 Task: Find connections with filter location Mendes with filter topic #Bestadvicewith filter profile language German with filter current company JSA with filter school RAMNIRANJAN JHUNJHUNWALA COLLEGE with filter industry E-Learning Providers with filter service category Growth Marketing with filter keywords title Architect
Action: Mouse moved to (511, 100)
Screenshot: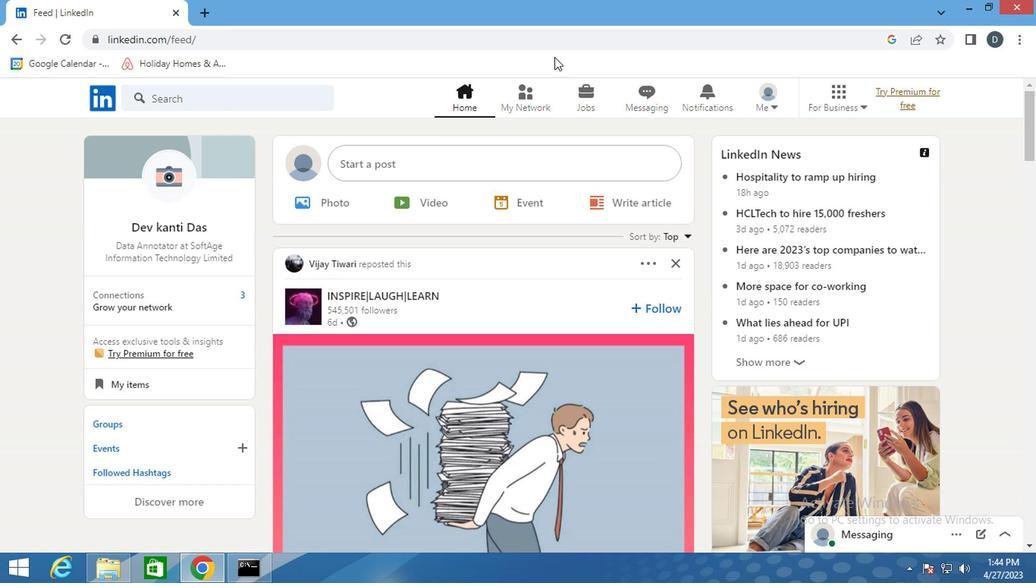 
Action: Mouse pressed left at (511, 100)
Screenshot: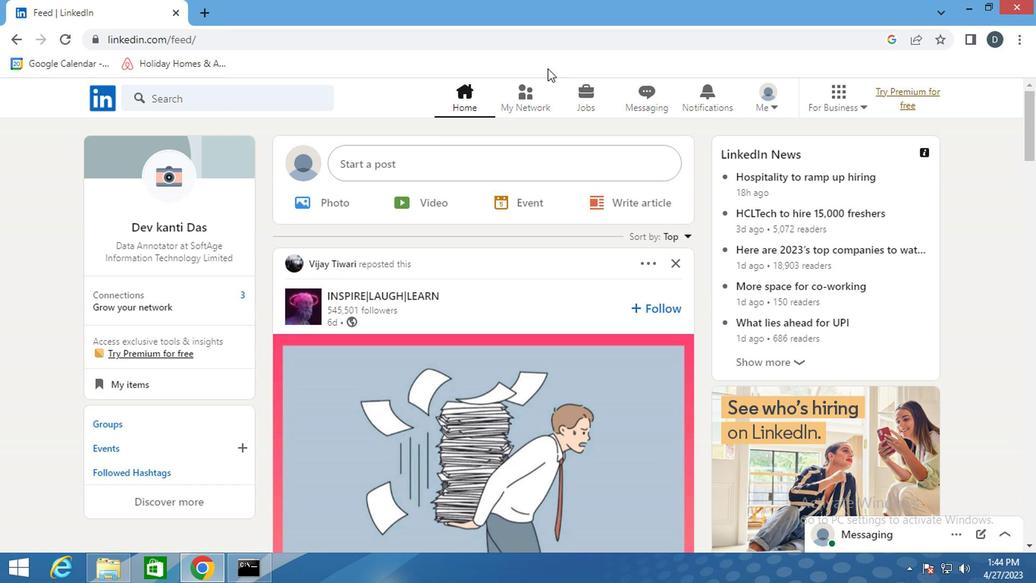 
Action: Mouse moved to (226, 179)
Screenshot: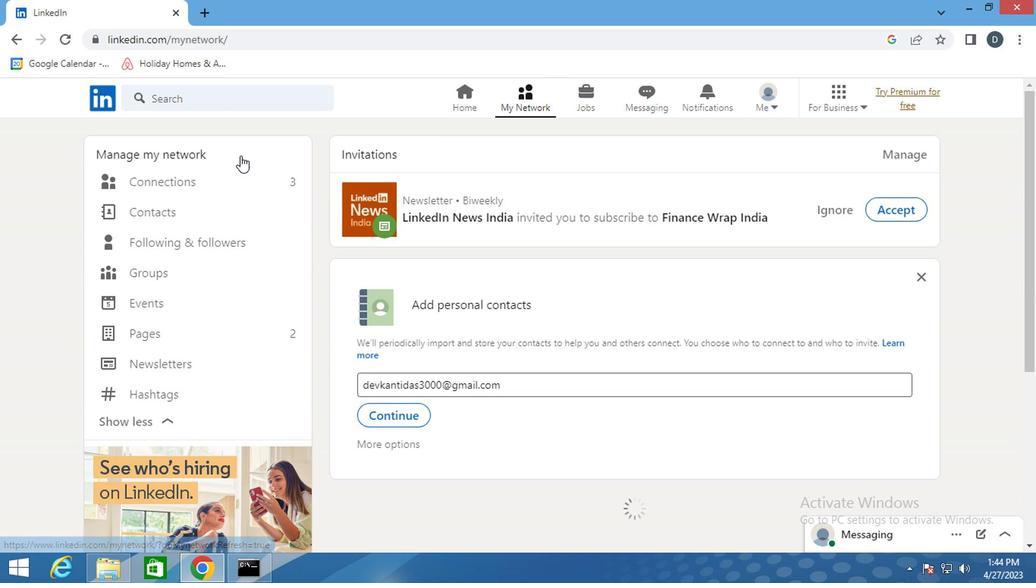 
Action: Mouse pressed left at (226, 179)
Screenshot: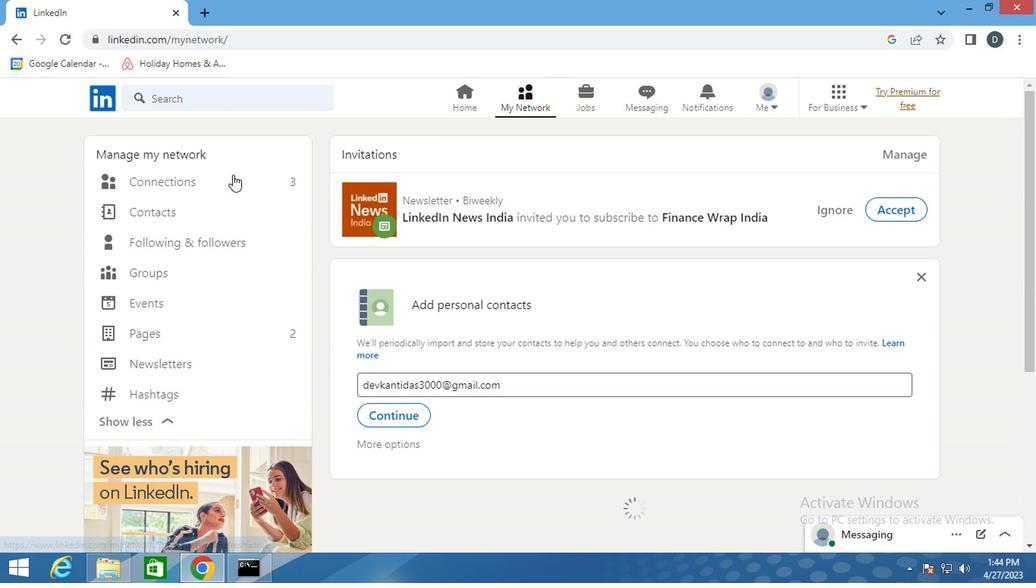 
Action: Mouse pressed left at (226, 179)
Screenshot: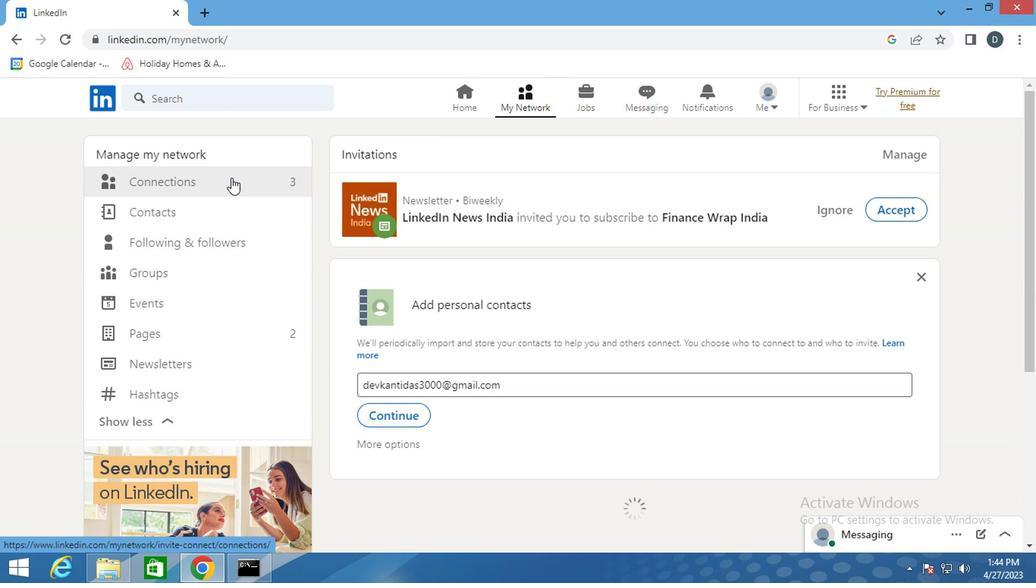 
Action: Mouse moved to (606, 188)
Screenshot: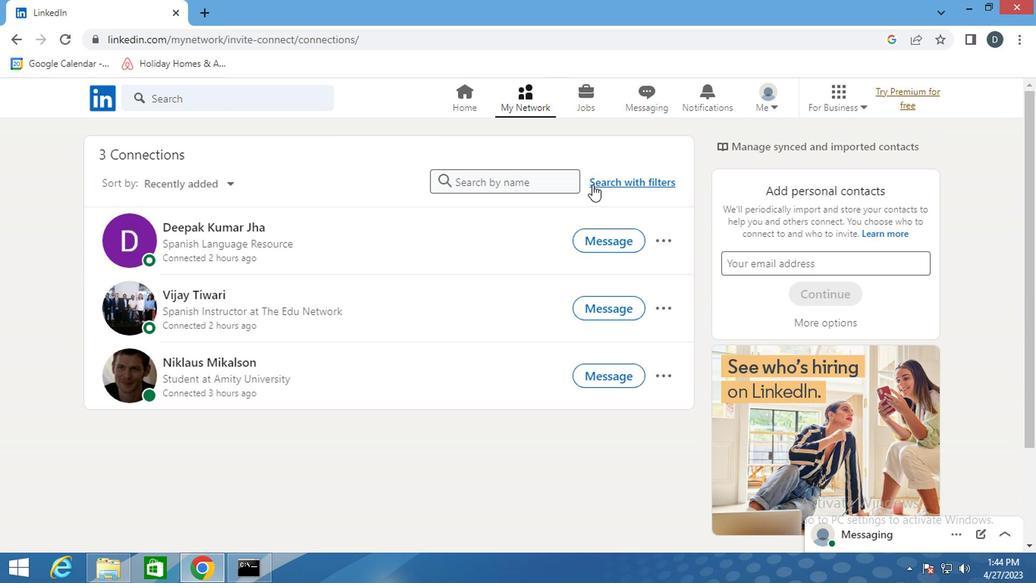 
Action: Mouse pressed left at (606, 188)
Screenshot: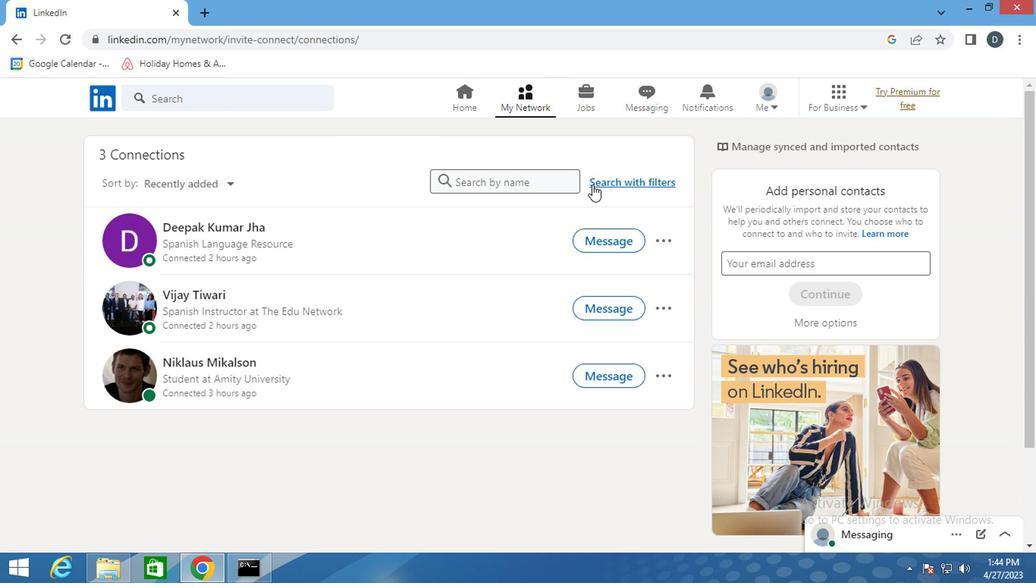 
Action: Mouse moved to (568, 140)
Screenshot: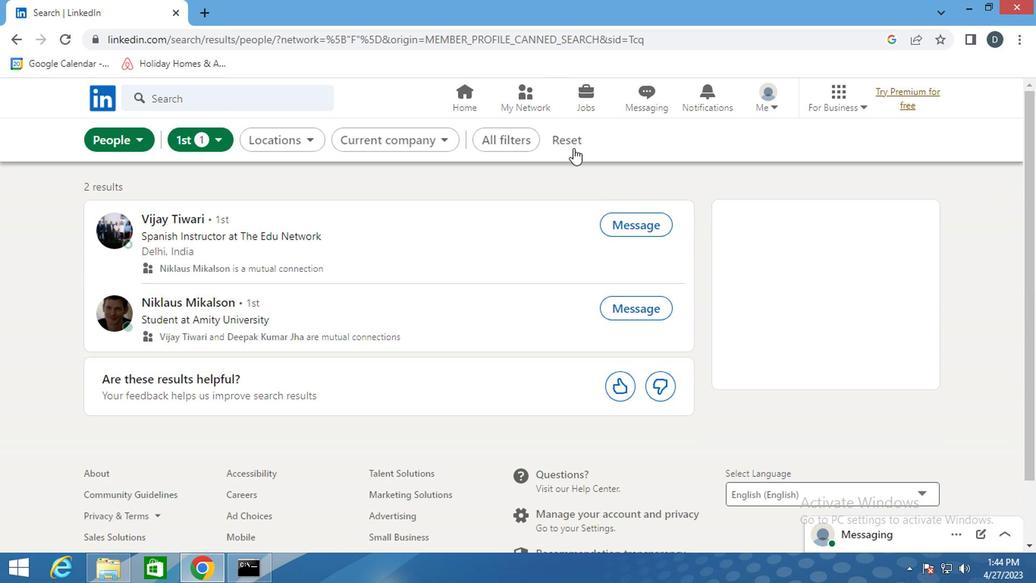
Action: Mouse pressed left at (568, 140)
Screenshot: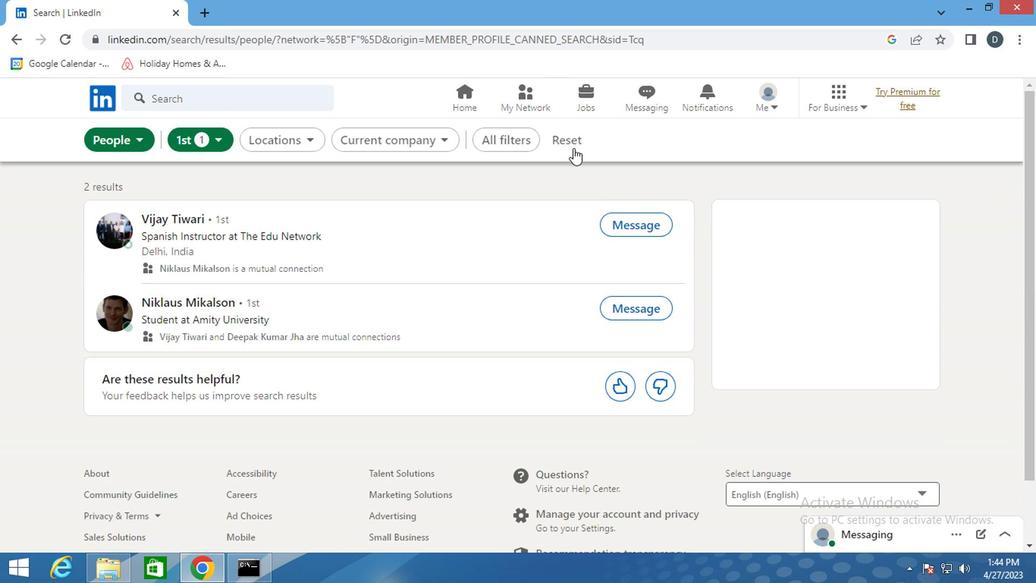 
Action: Mouse moved to (536, 139)
Screenshot: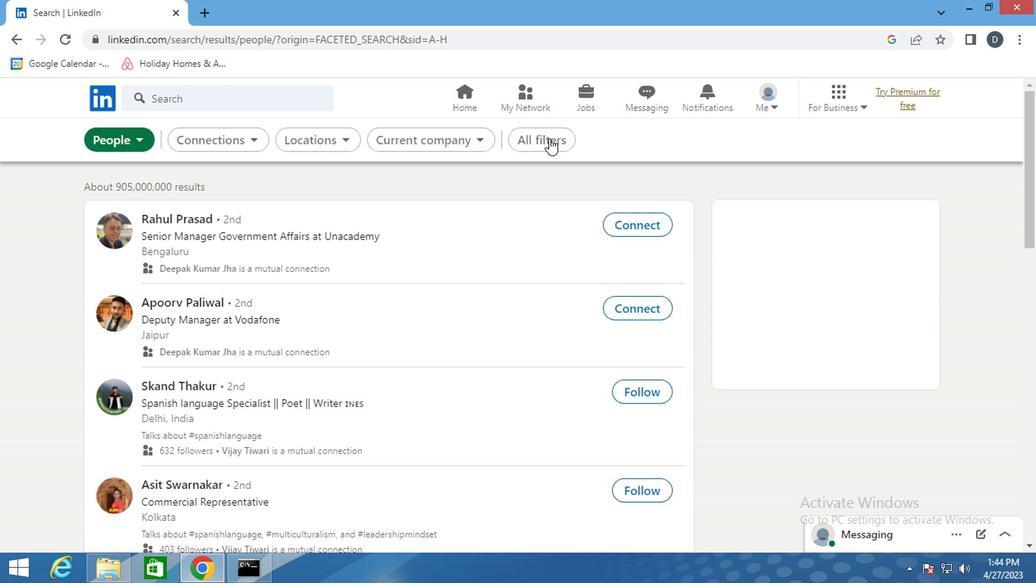
Action: Mouse pressed left at (536, 139)
Screenshot: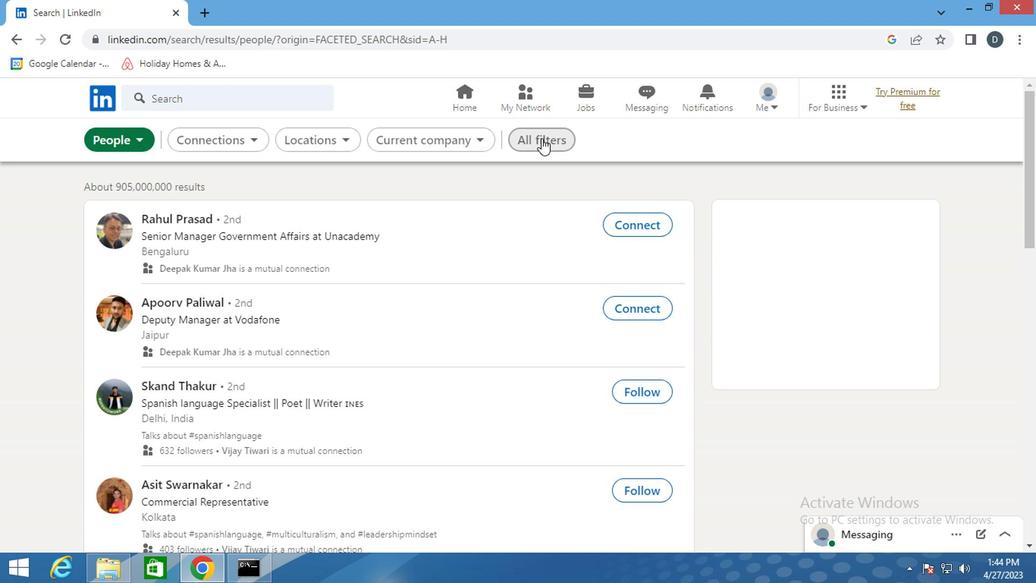 
Action: Mouse moved to (726, 329)
Screenshot: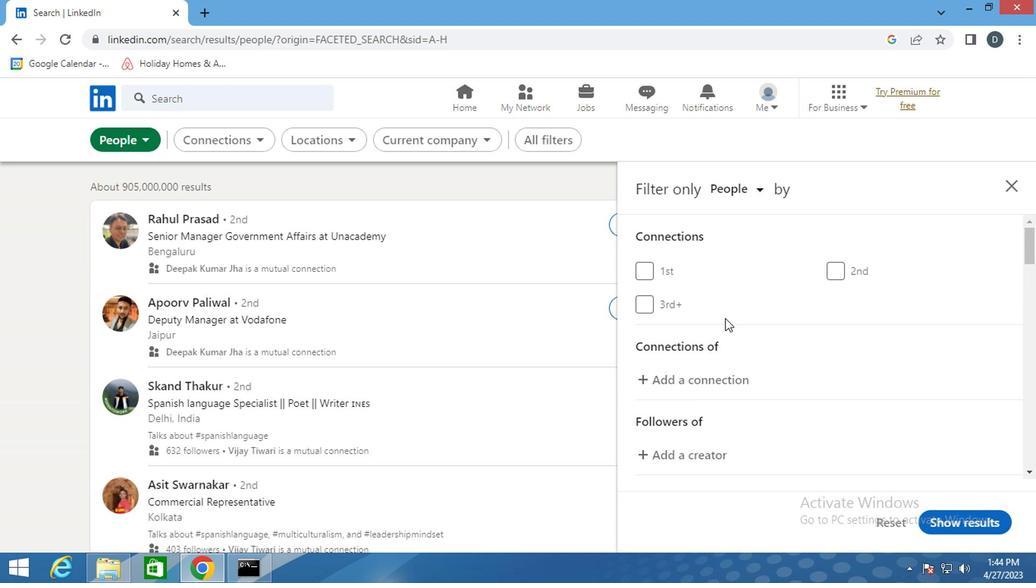 
Action: Mouse scrolled (726, 328) with delta (0, -1)
Screenshot: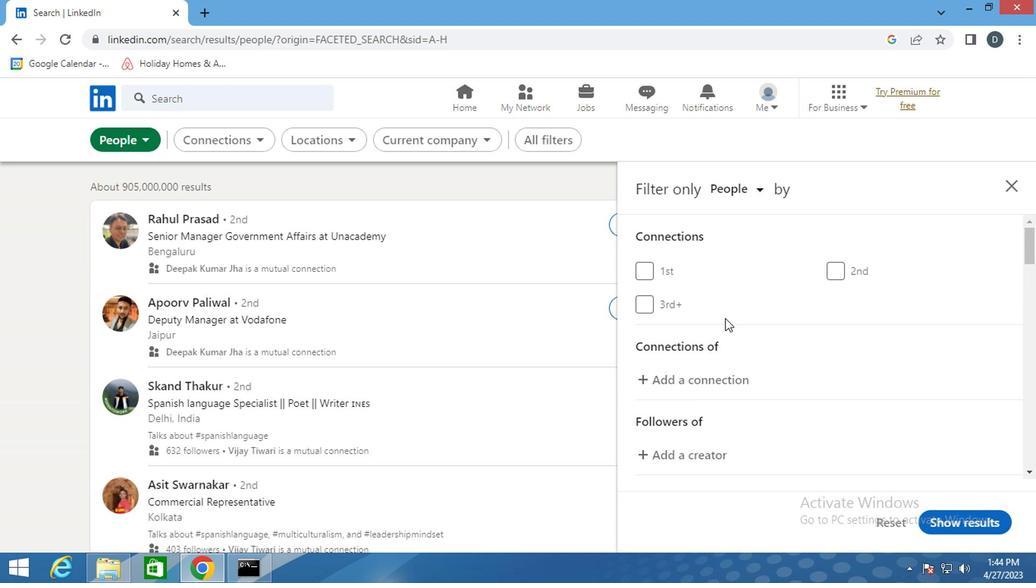 
Action: Mouse scrolled (726, 328) with delta (0, -1)
Screenshot: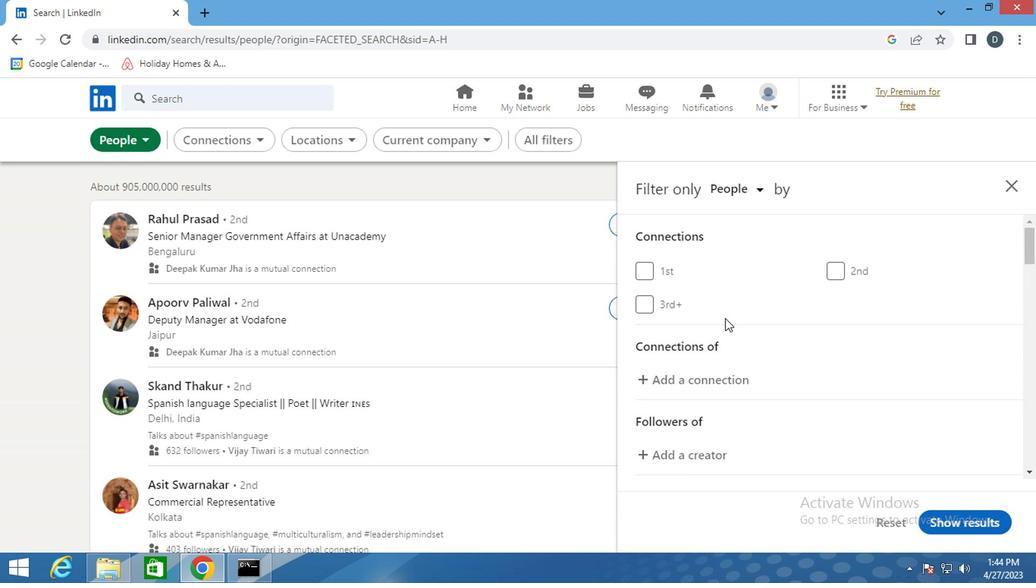 
Action: Mouse moved to (727, 329)
Screenshot: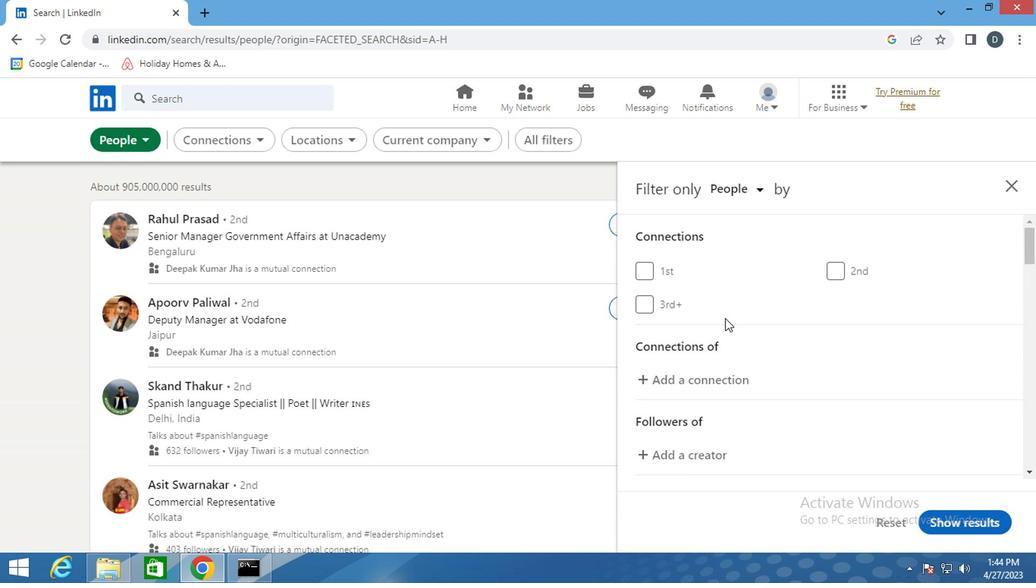 
Action: Mouse scrolled (727, 329) with delta (0, 0)
Screenshot: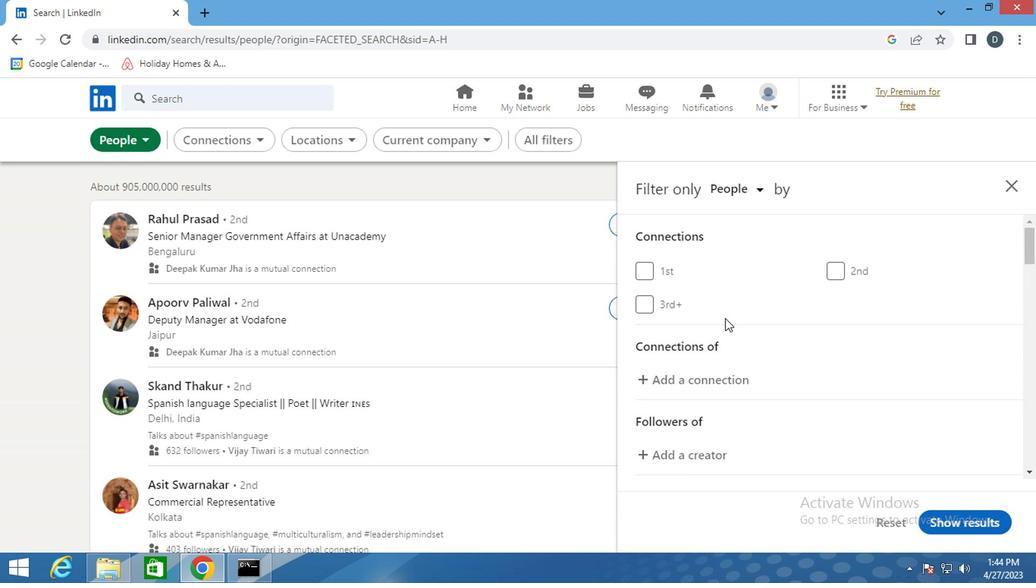
Action: Mouse moved to (861, 370)
Screenshot: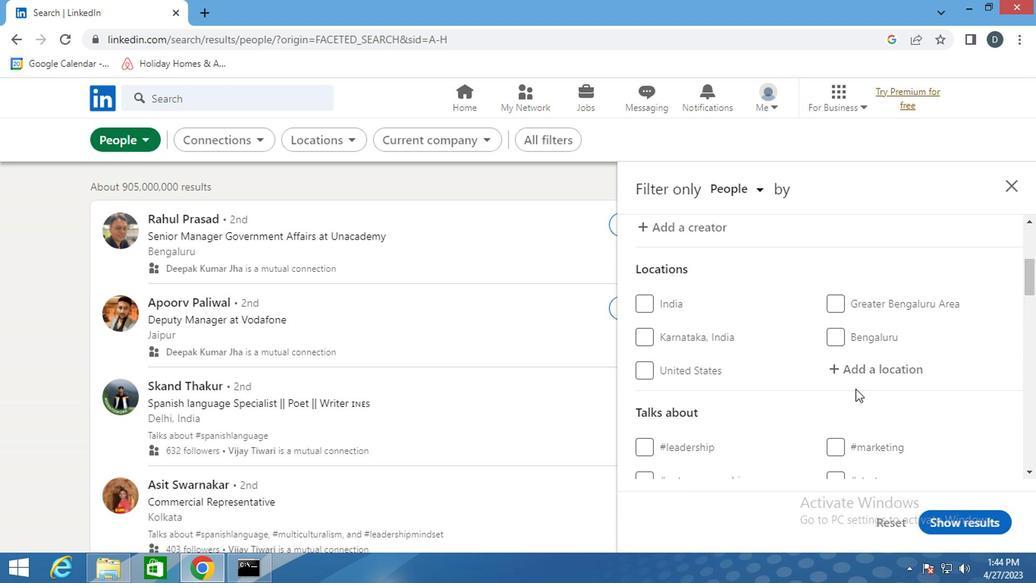 
Action: Mouse pressed left at (861, 370)
Screenshot: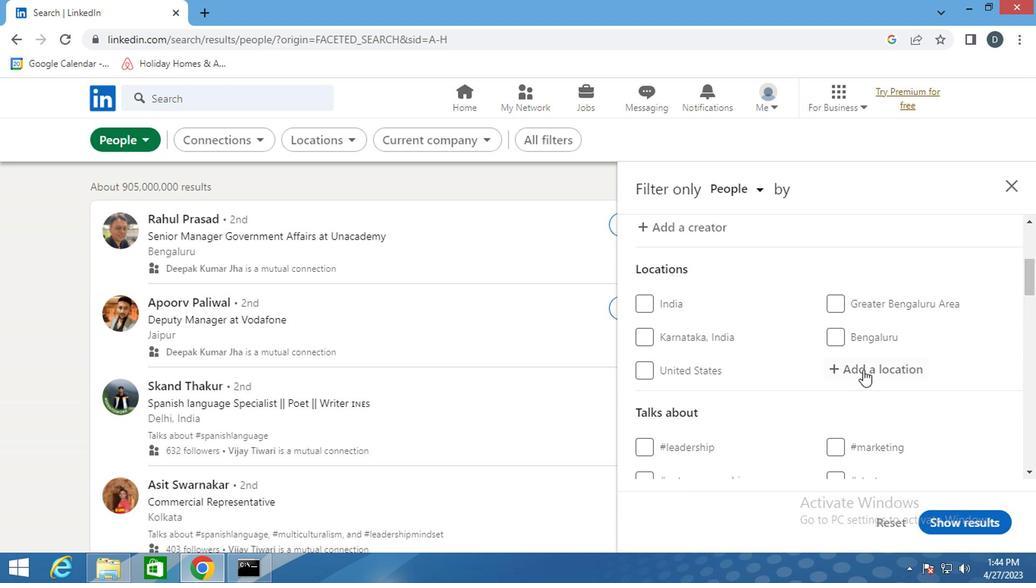 
Action: Mouse moved to (834, 376)
Screenshot: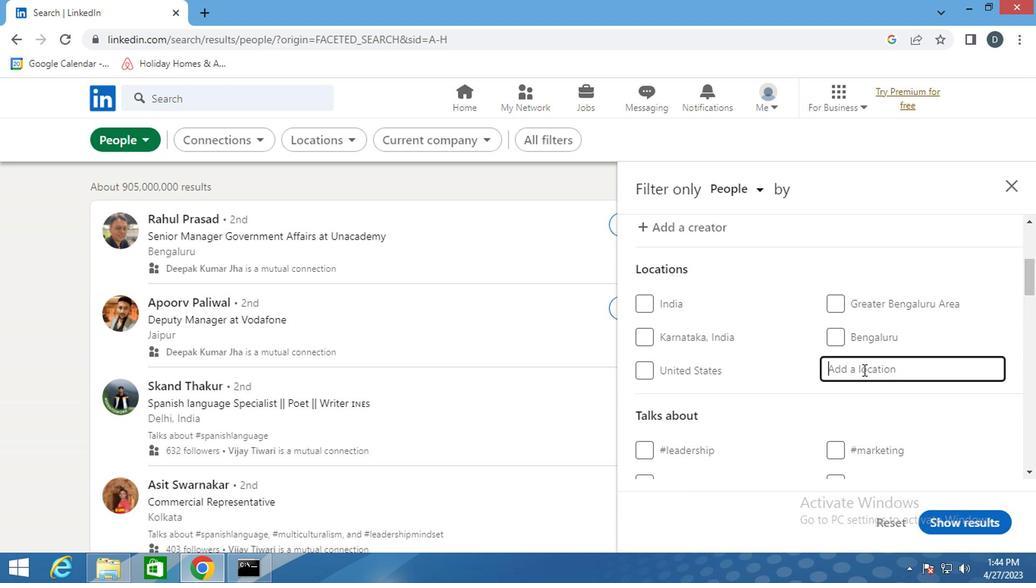 
Action: Key pressed <Key.shift_r>Mendes<Key.enter>
Screenshot: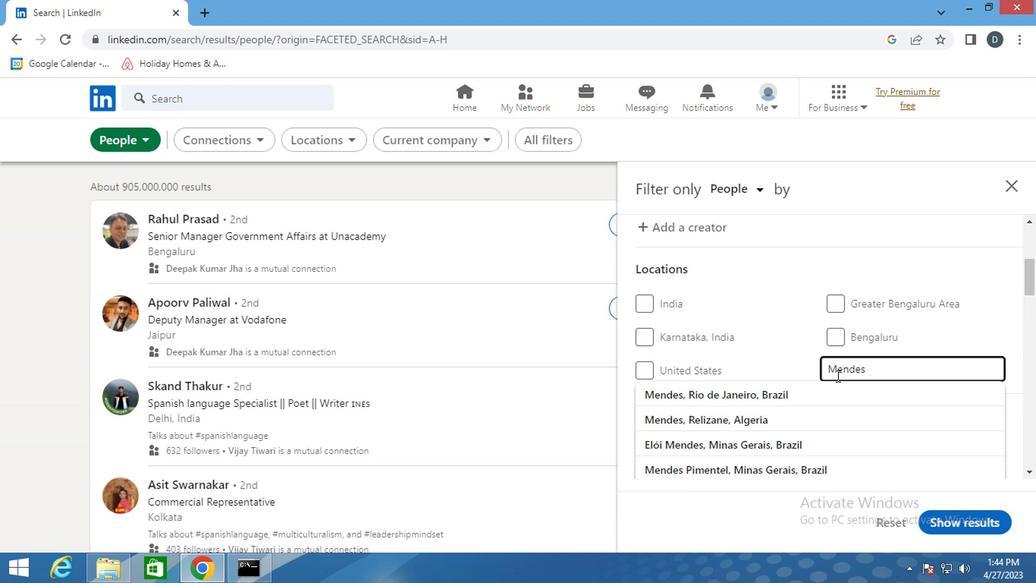 
Action: Mouse moved to (803, 384)
Screenshot: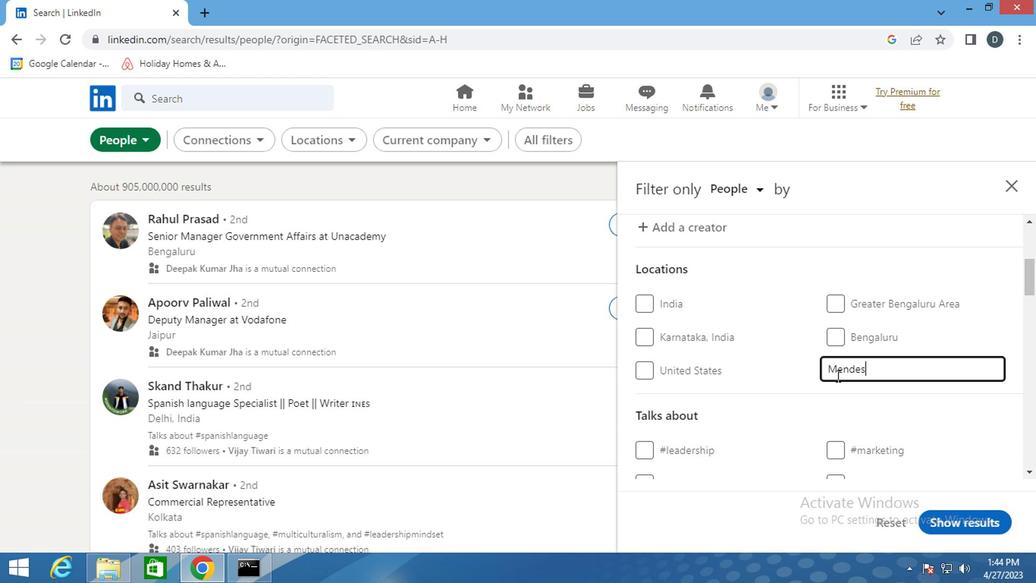 
Action: Mouse scrolled (803, 384) with delta (0, 0)
Screenshot: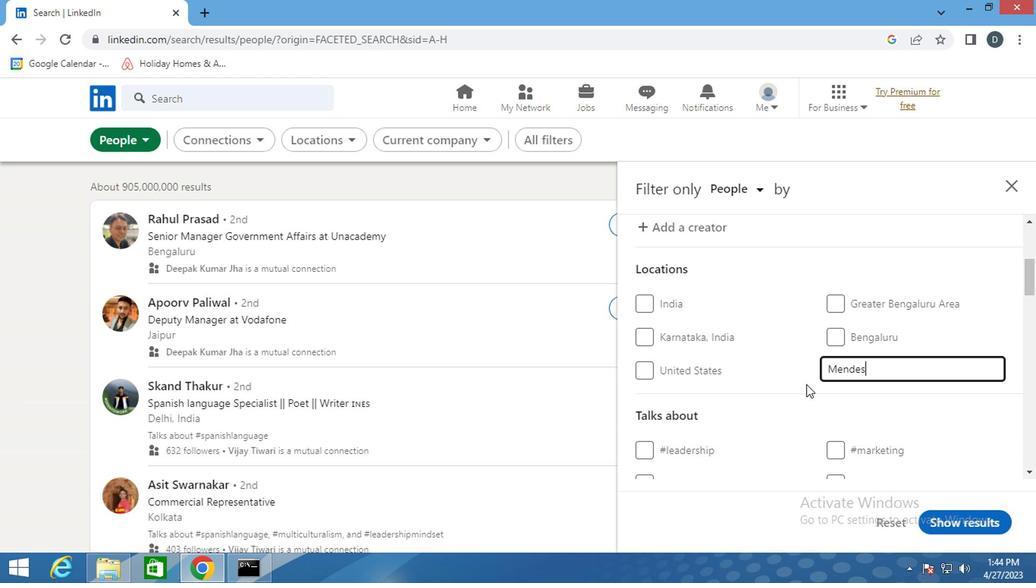 
Action: Mouse scrolled (803, 384) with delta (0, 0)
Screenshot: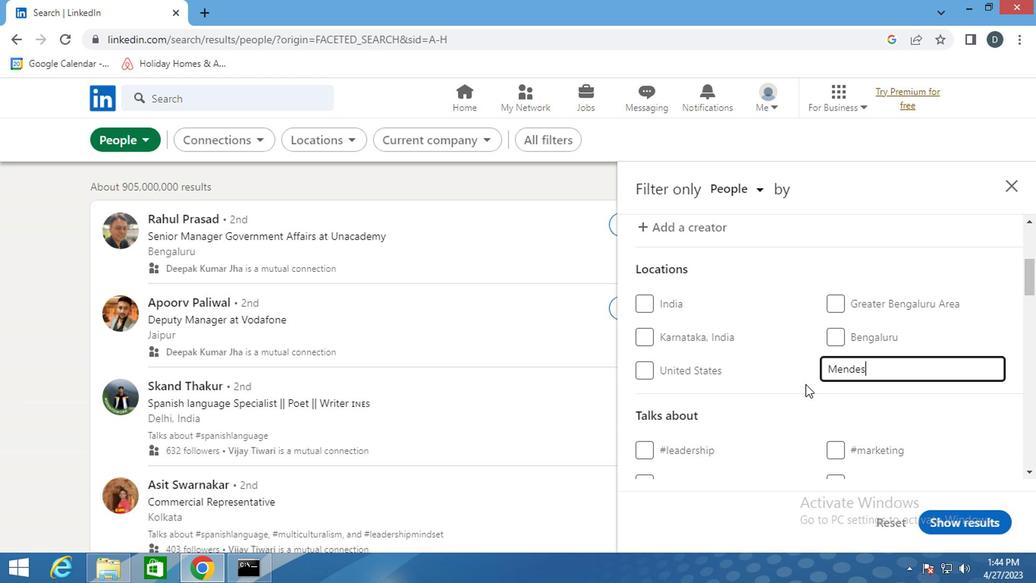 
Action: Mouse moved to (863, 364)
Screenshot: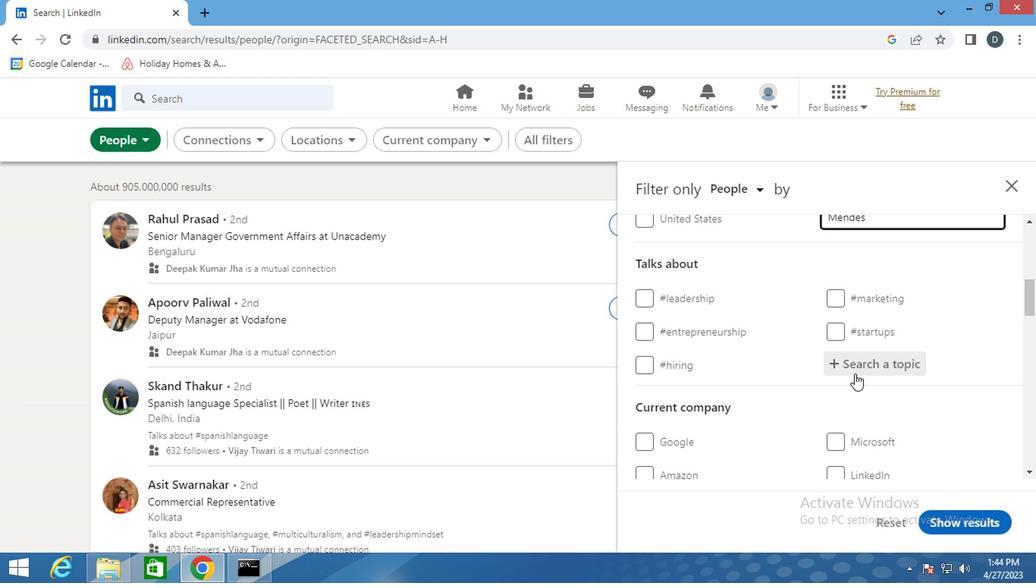 
Action: Mouse pressed left at (863, 364)
Screenshot: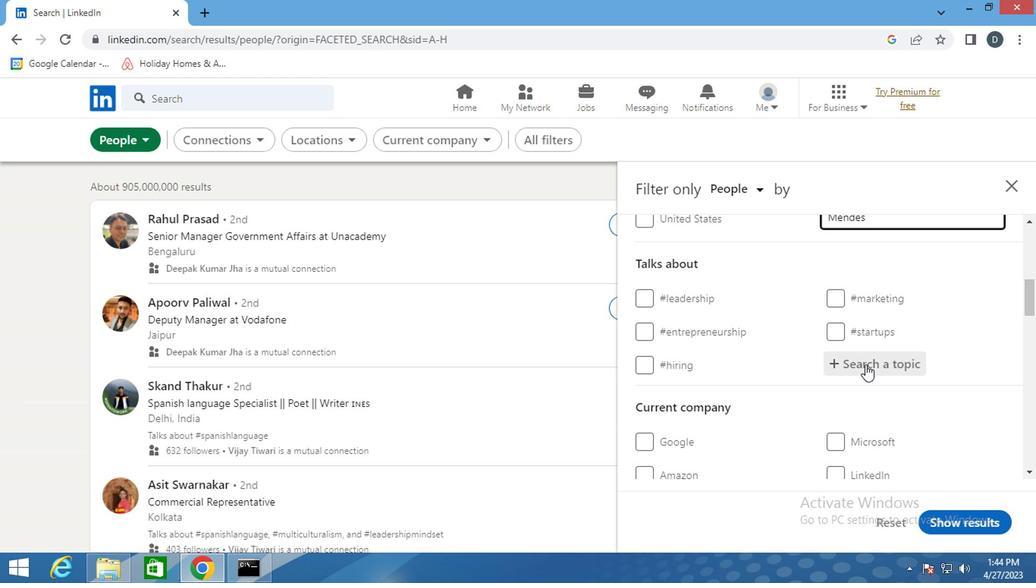 
Action: Mouse moved to (835, 370)
Screenshot: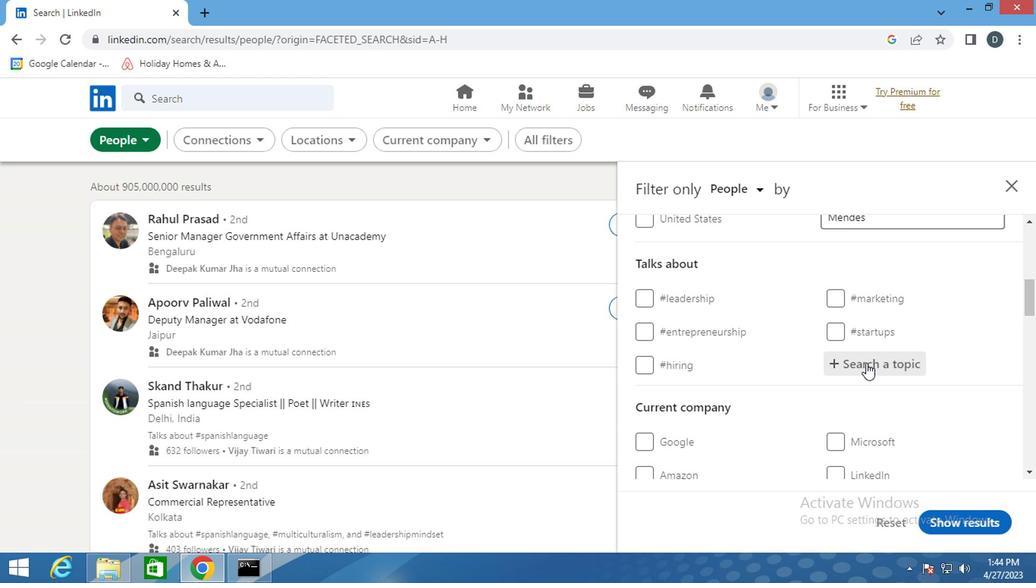 
Action: Key pressed <Key.shift>#<Key.shift>BESTADVICE
Screenshot: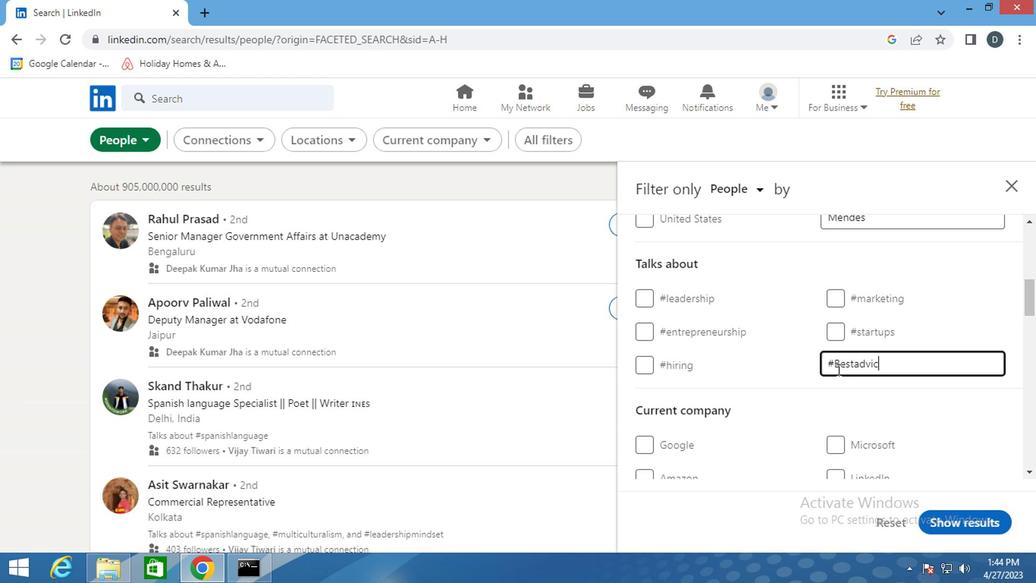 
Action: Mouse moved to (835, 370)
Screenshot: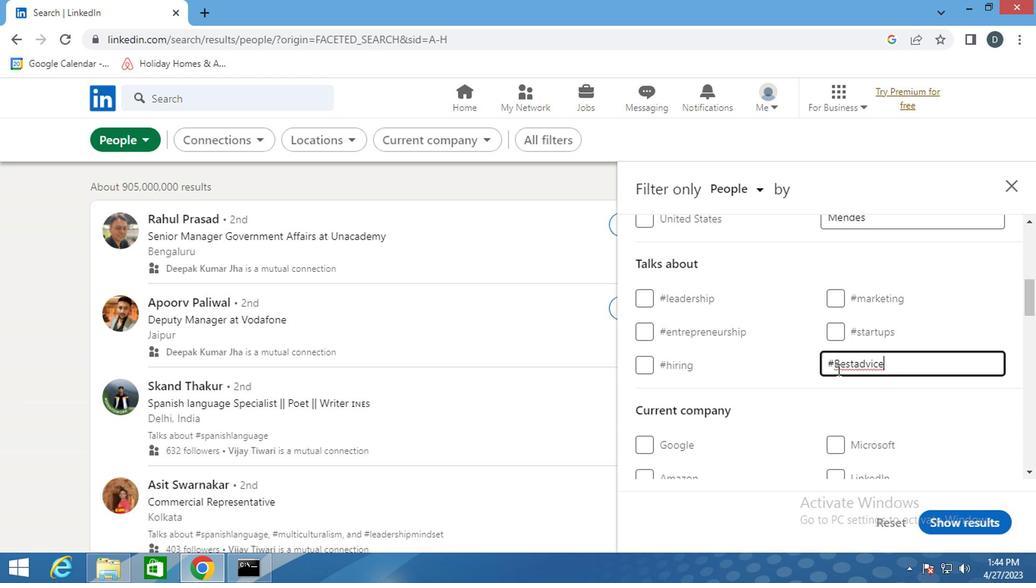 
Action: Mouse scrolled (835, 369) with delta (0, -1)
Screenshot: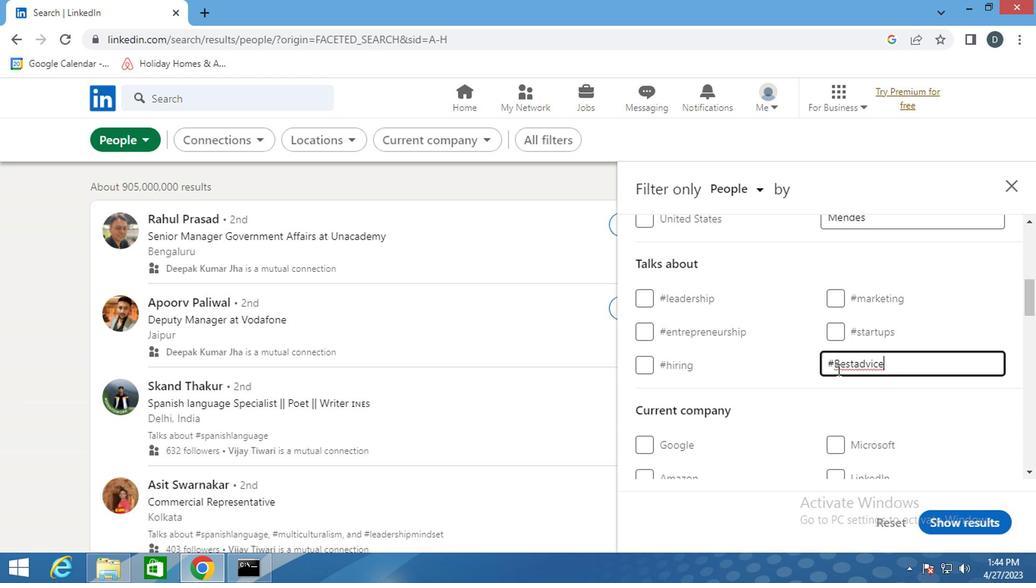 
Action: Mouse scrolled (835, 369) with delta (0, -1)
Screenshot: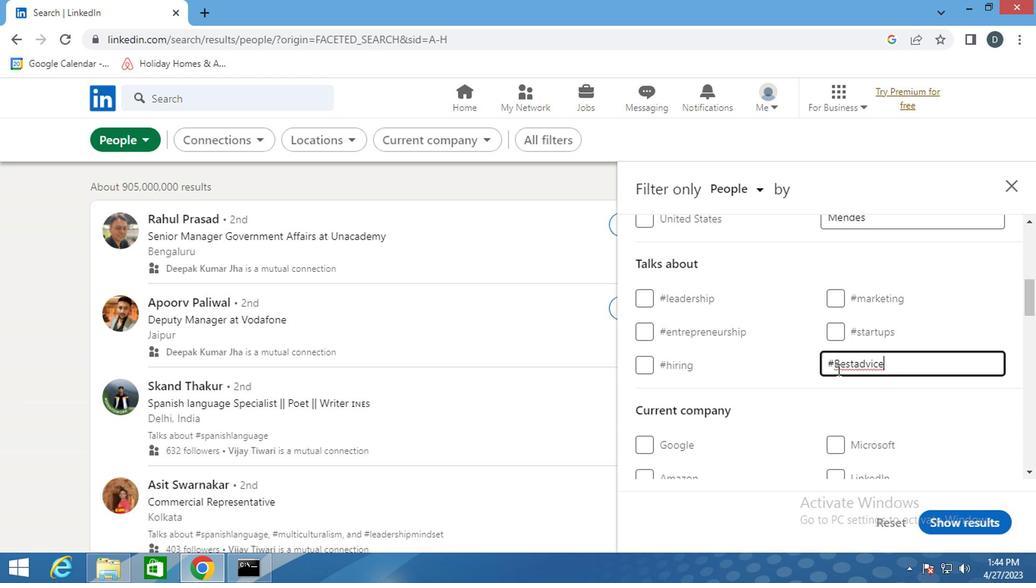 
Action: Mouse moved to (857, 384)
Screenshot: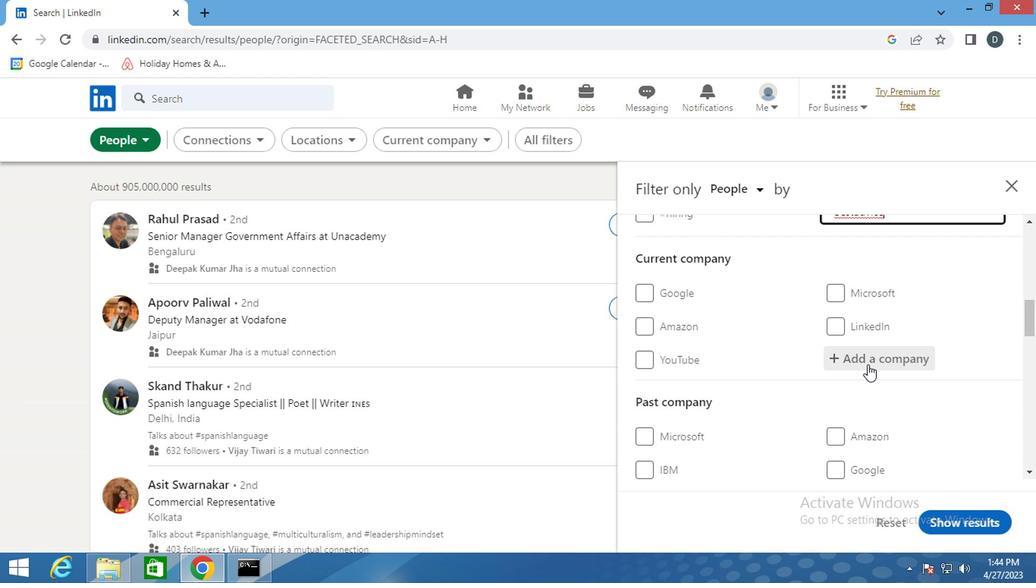 
Action: Mouse scrolled (857, 384) with delta (0, 0)
Screenshot: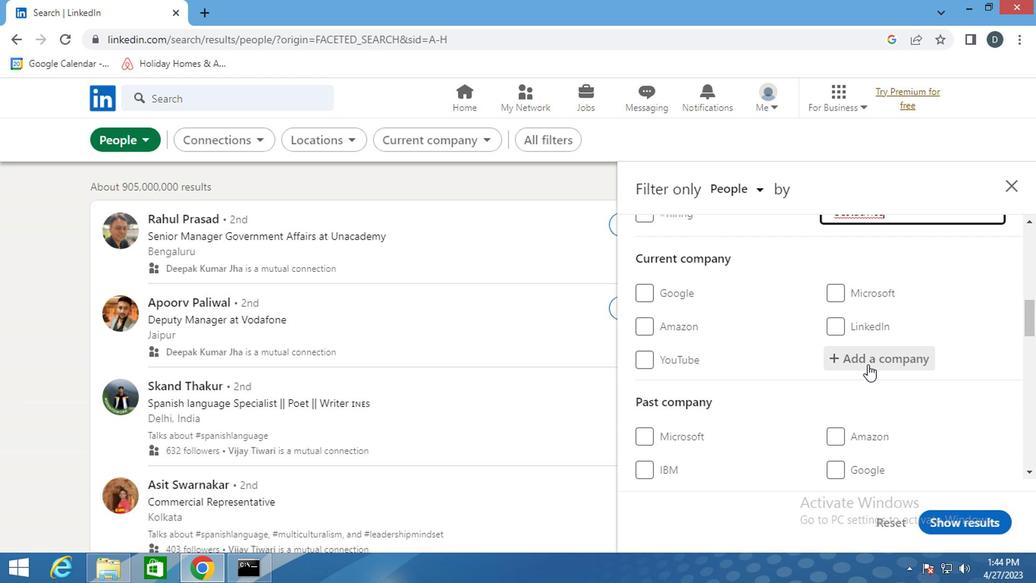 
Action: Mouse scrolled (857, 384) with delta (0, 0)
Screenshot: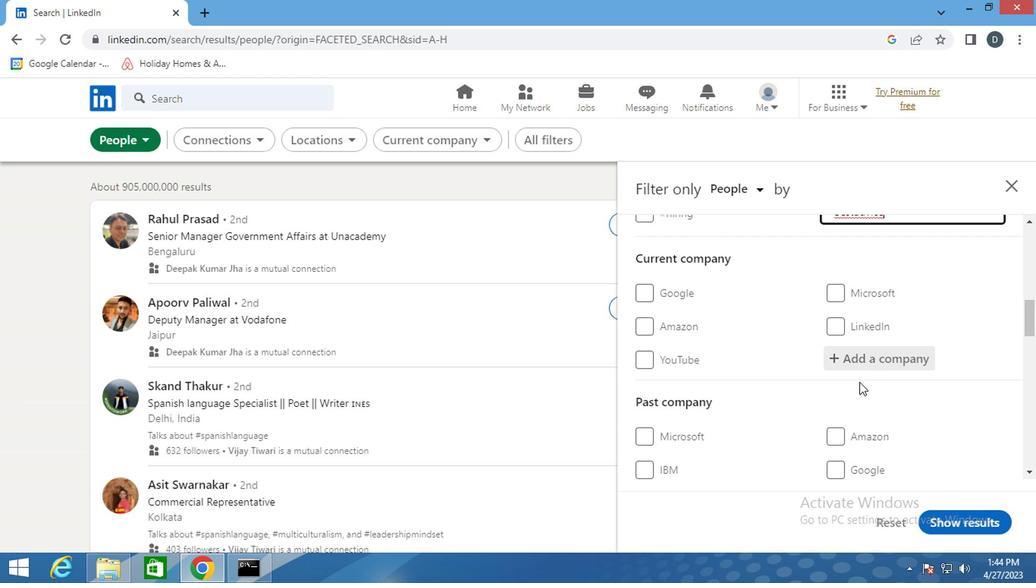 
Action: Mouse moved to (857, 384)
Screenshot: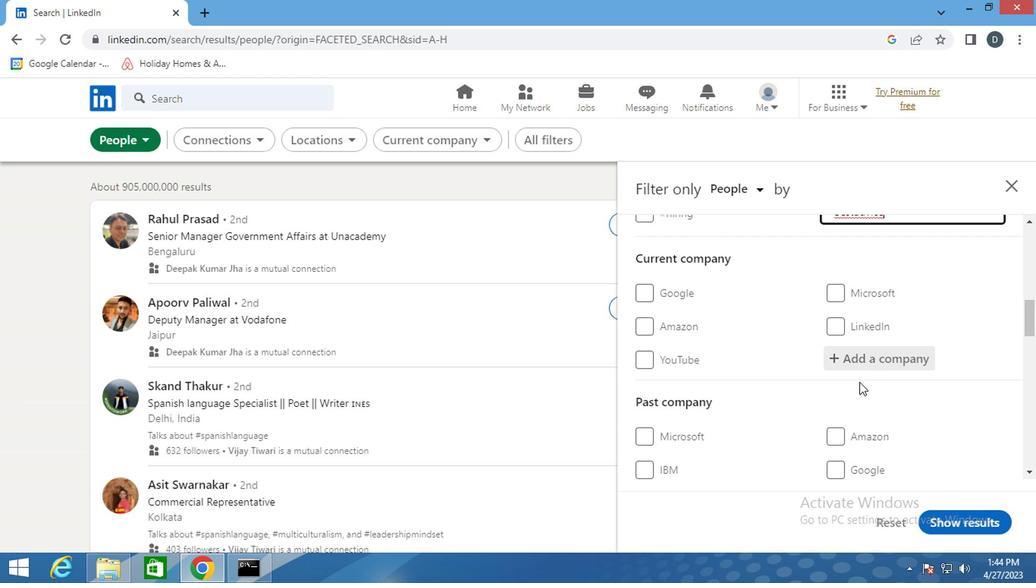 
Action: Mouse scrolled (857, 384) with delta (0, 0)
Screenshot: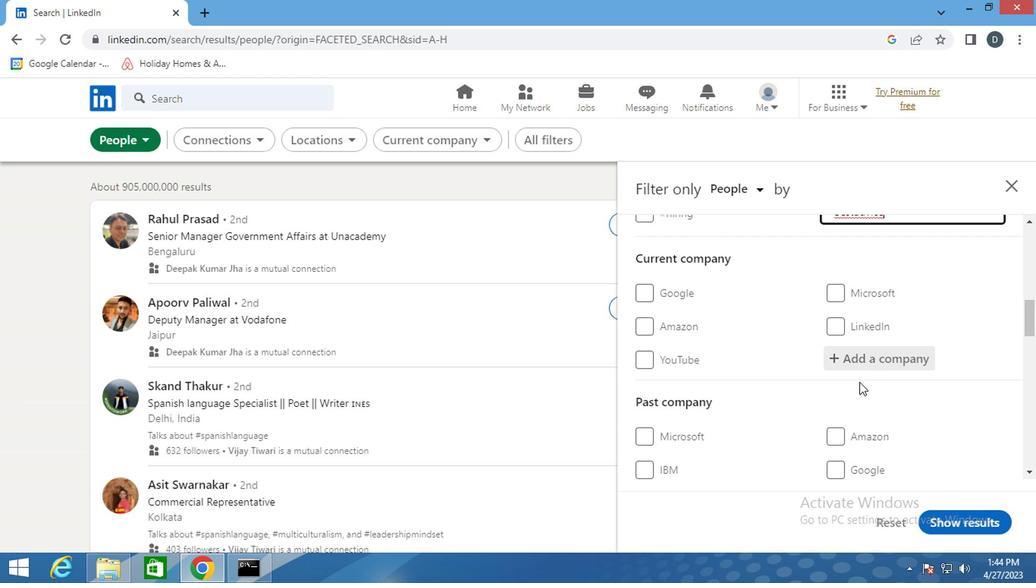 
Action: Mouse scrolled (857, 384) with delta (0, 0)
Screenshot: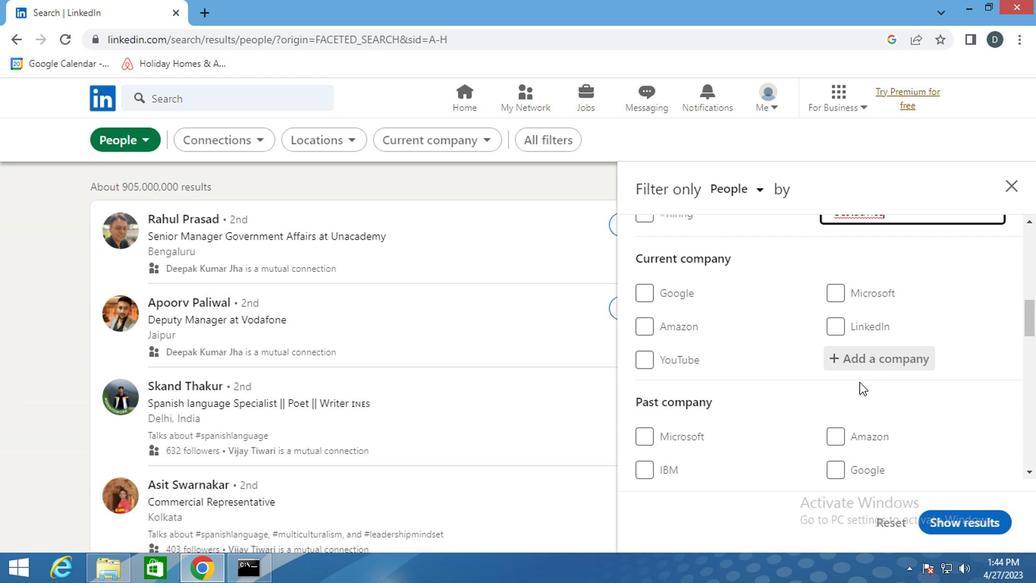 
Action: Mouse scrolled (857, 384) with delta (0, 0)
Screenshot: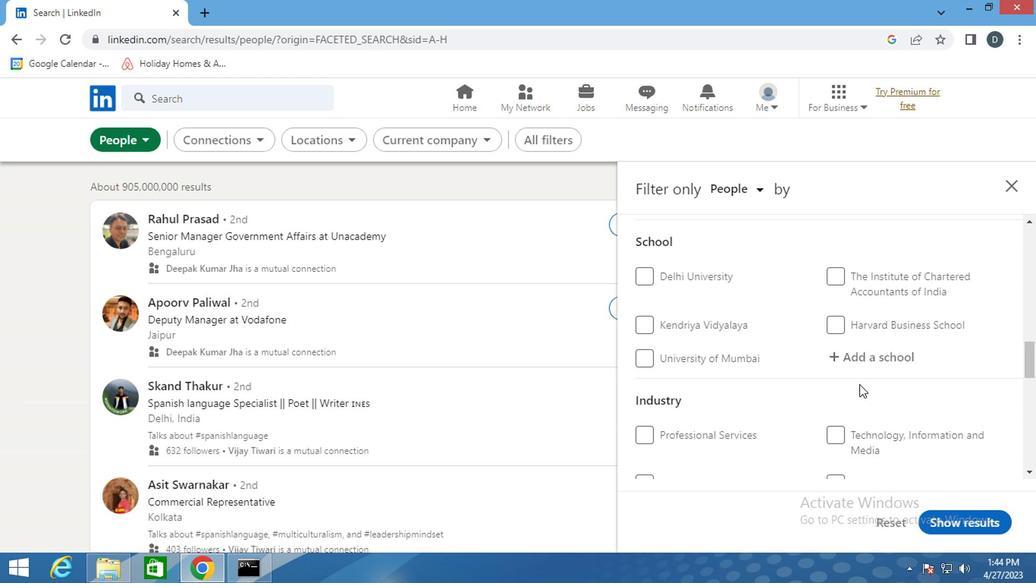 
Action: Mouse scrolled (857, 384) with delta (0, 0)
Screenshot: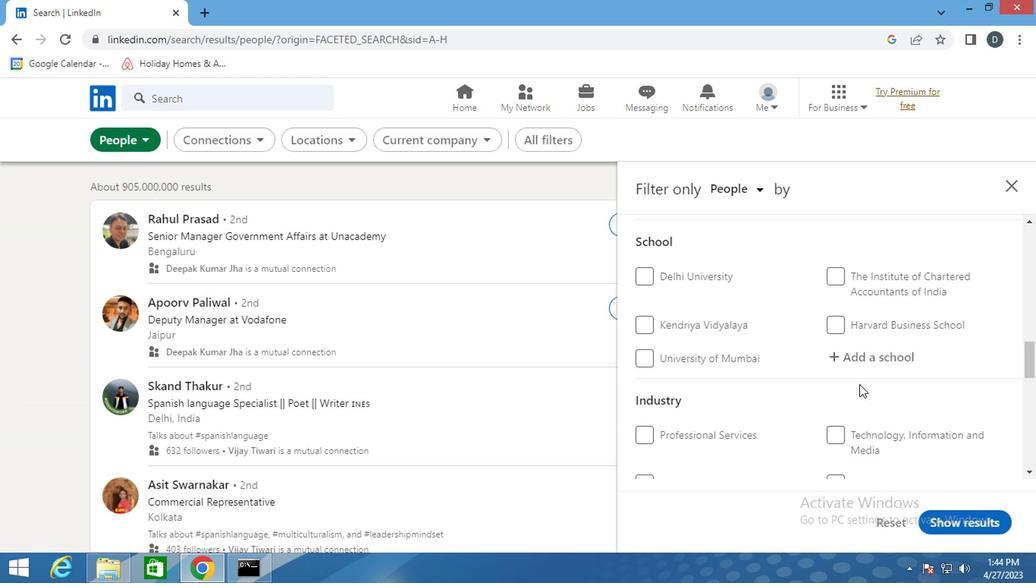 
Action: Mouse scrolled (857, 384) with delta (0, 0)
Screenshot: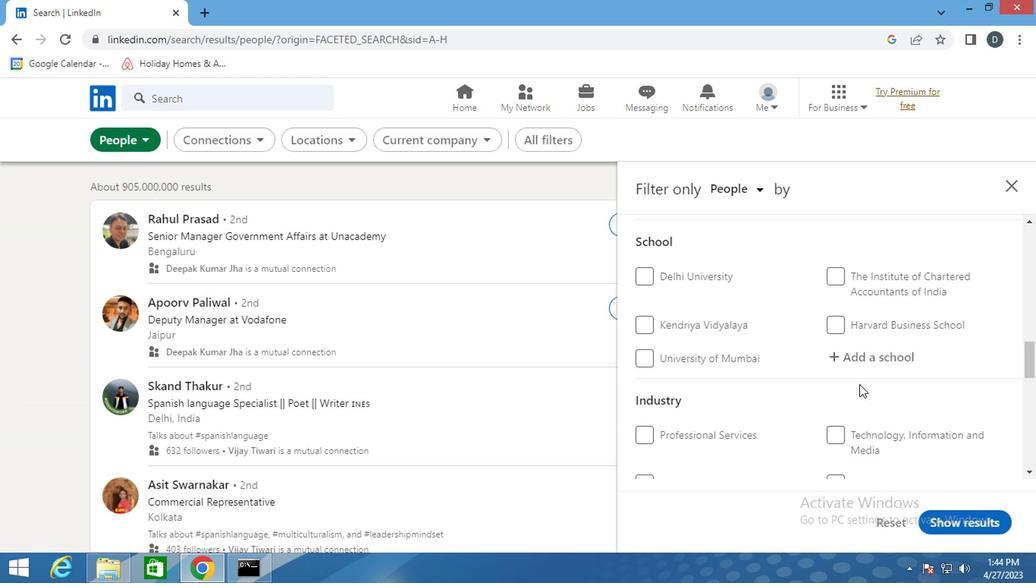 
Action: Mouse scrolled (857, 384) with delta (0, 0)
Screenshot: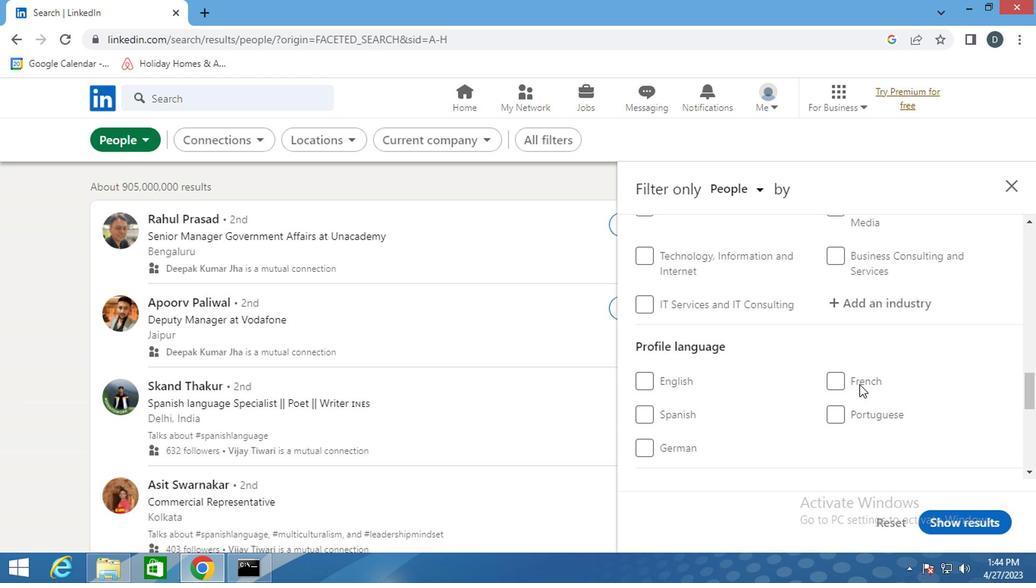 
Action: Mouse moved to (683, 375)
Screenshot: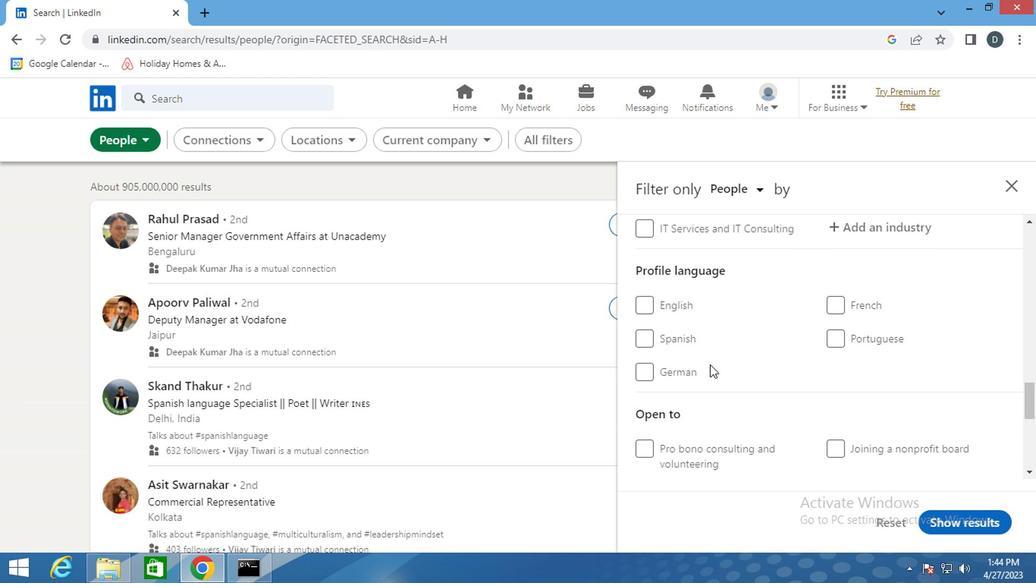 
Action: Mouse pressed left at (683, 375)
Screenshot: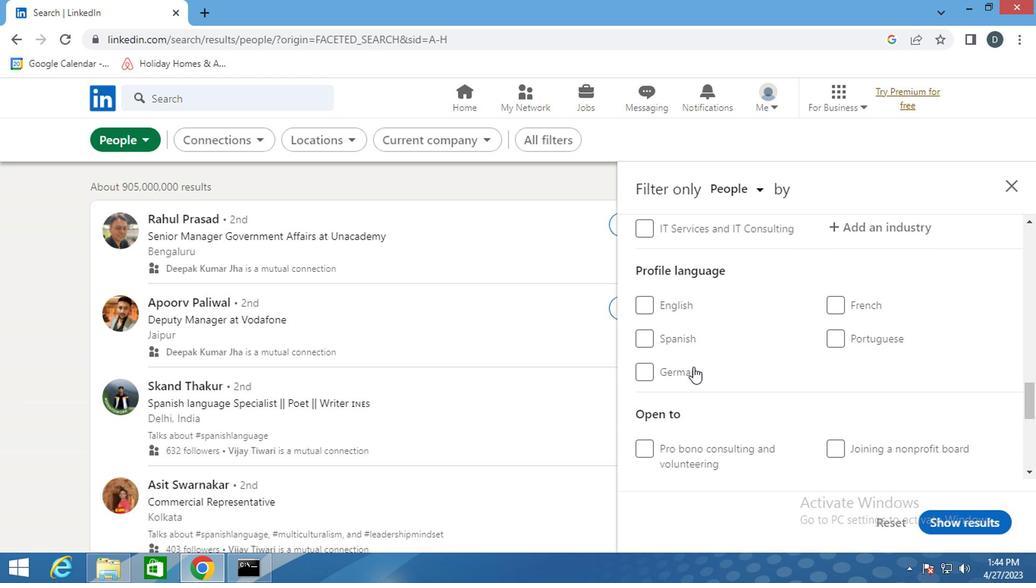 
Action: Mouse moved to (816, 410)
Screenshot: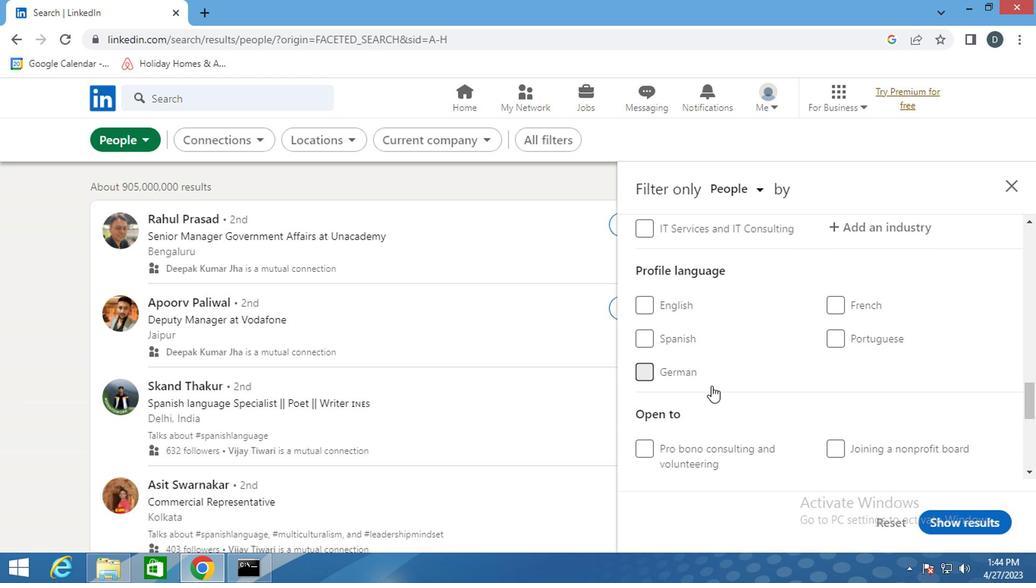 
Action: Mouse scrolled (816, 410) with delta (0, 0)
Screenshot: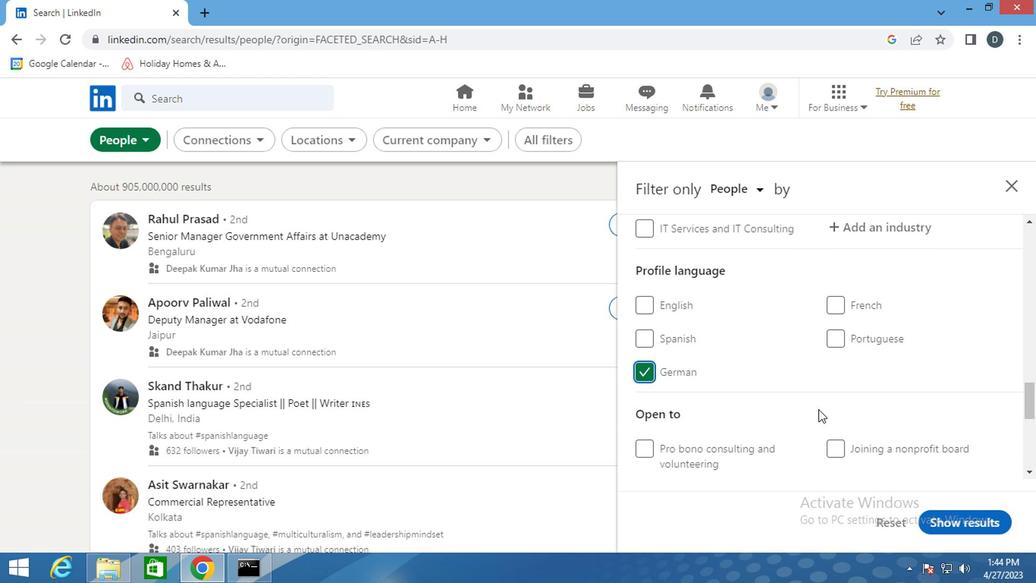 
Action: Mouse scrolled (816, 410) with delta (0, 0)
Screenshot: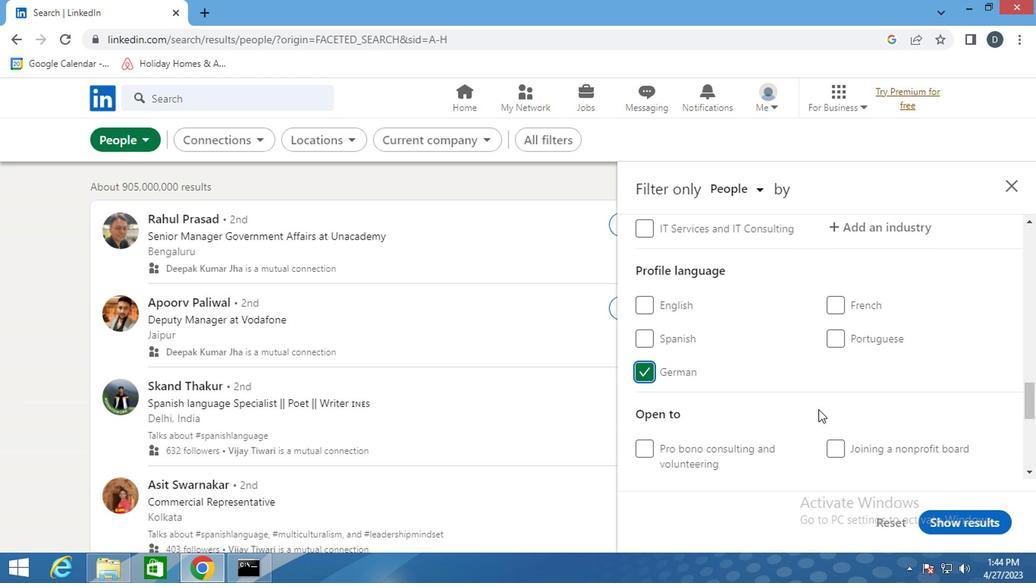 
Action: Mouse scrolled (816, 410) with delta (0, 0)
Screenshot: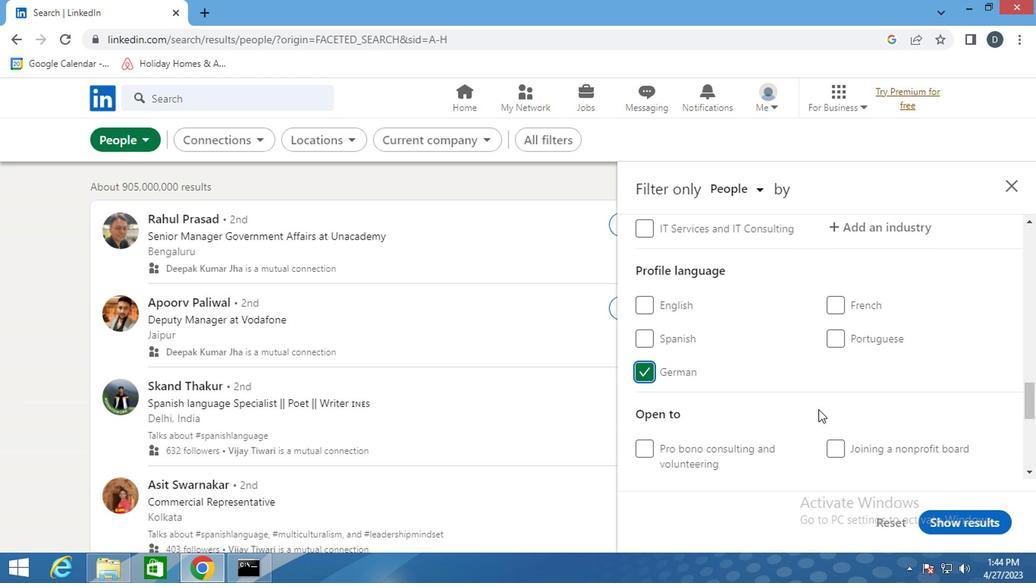 
Action: Mouse scrolled (816, 410) with delta (0, 0)
Screenshot: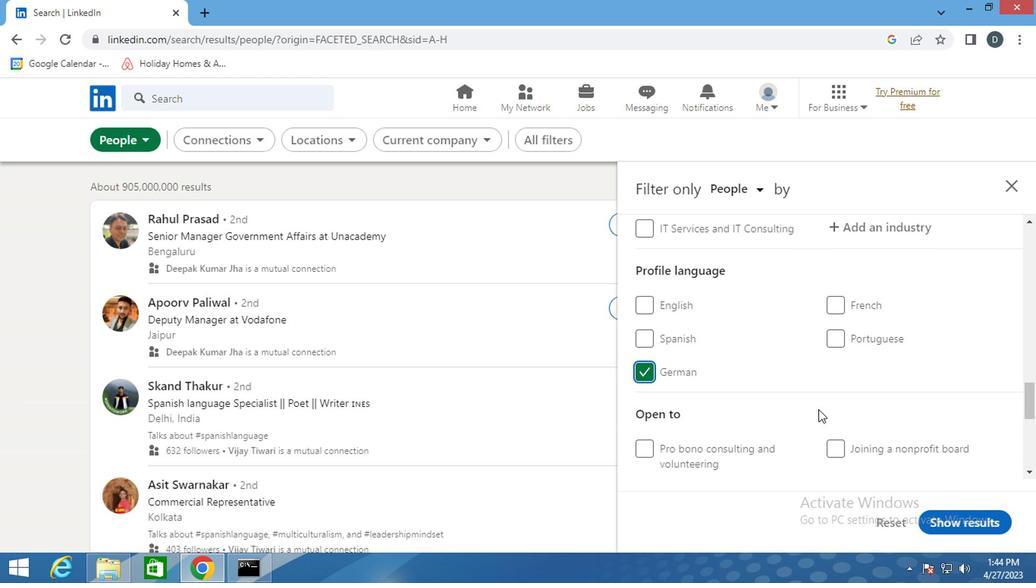 
Action: Mouse scrolled (816, 410) with delta (0, 0)
Screenshot: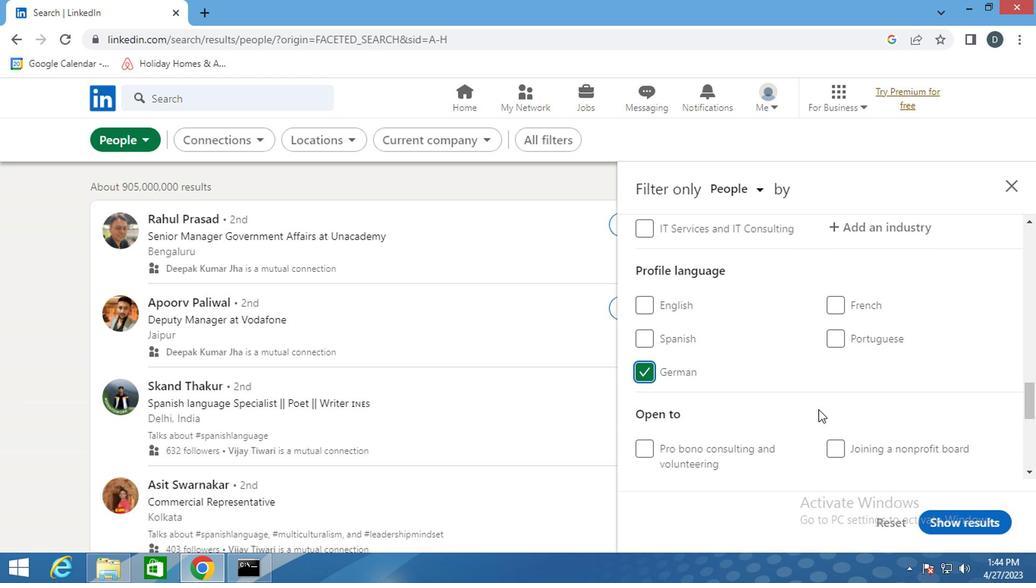 
Action: Mouse scrolled (816, 410) with delta (0, 0)
Screenshot: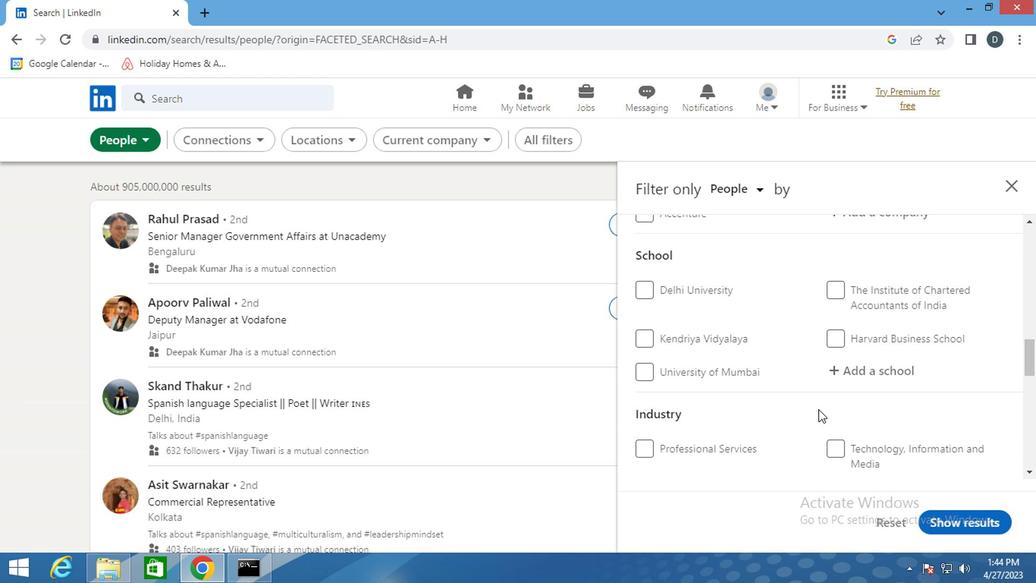 
Action: Mouse scrolled (816, 410) with delta (0, 0)
Screenshot: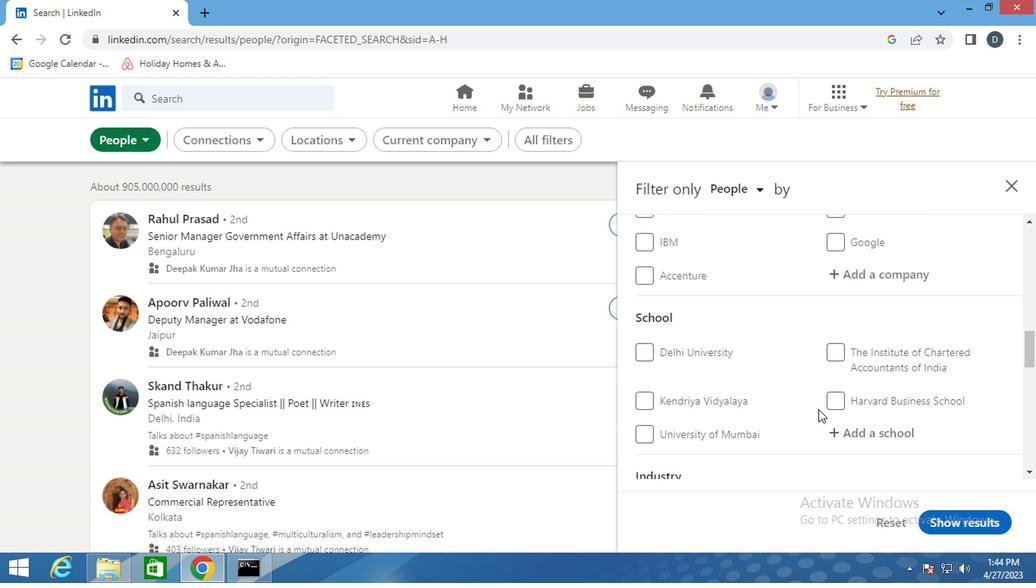 
Action: Mouse scrolled (816, 410) with delta (0, 0)
Screenshot: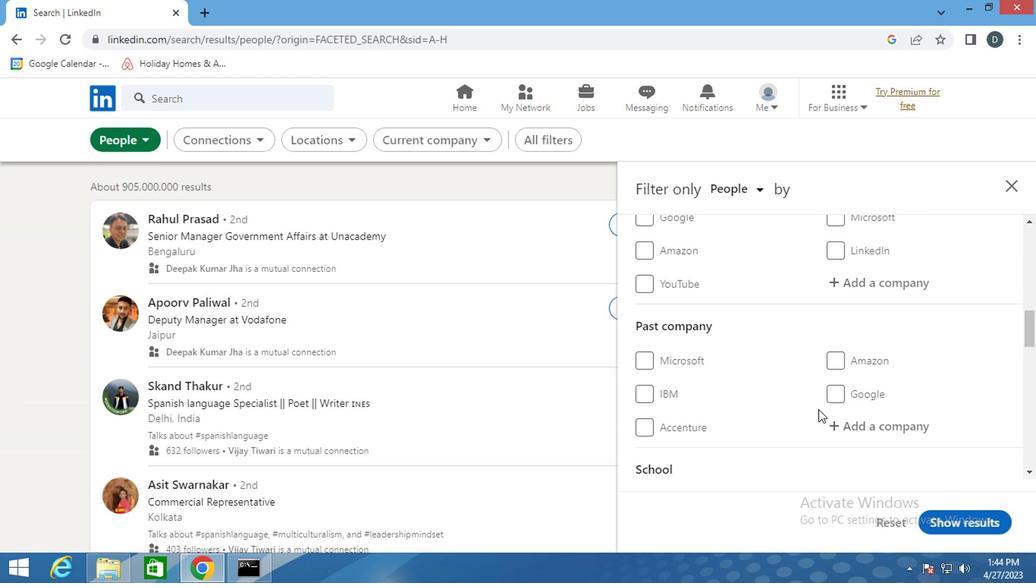 
Action: Mouse moved to (887, 364)
Screenshot: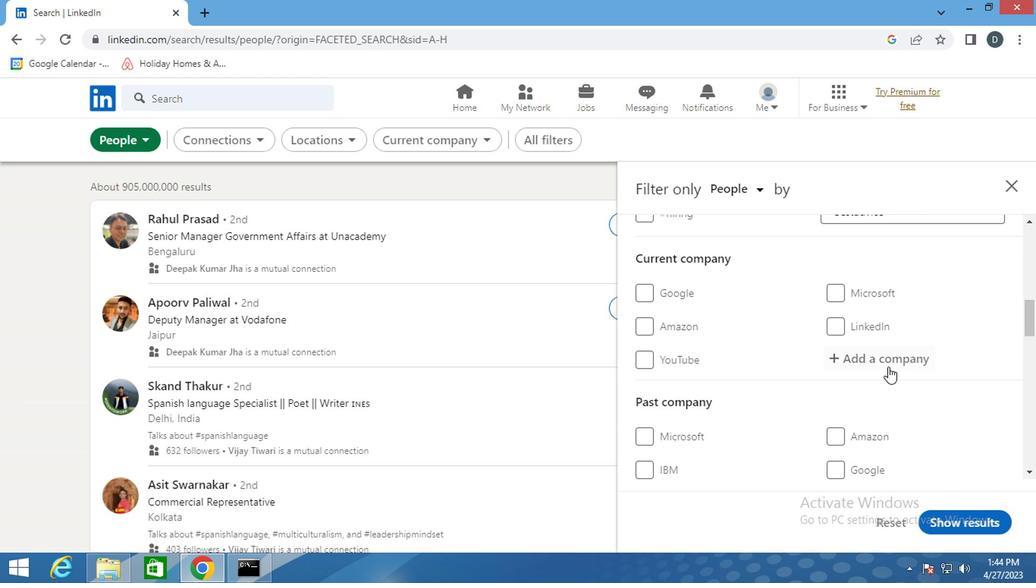 
Action: Mouse pressed left at (887, 364)
Screenshot: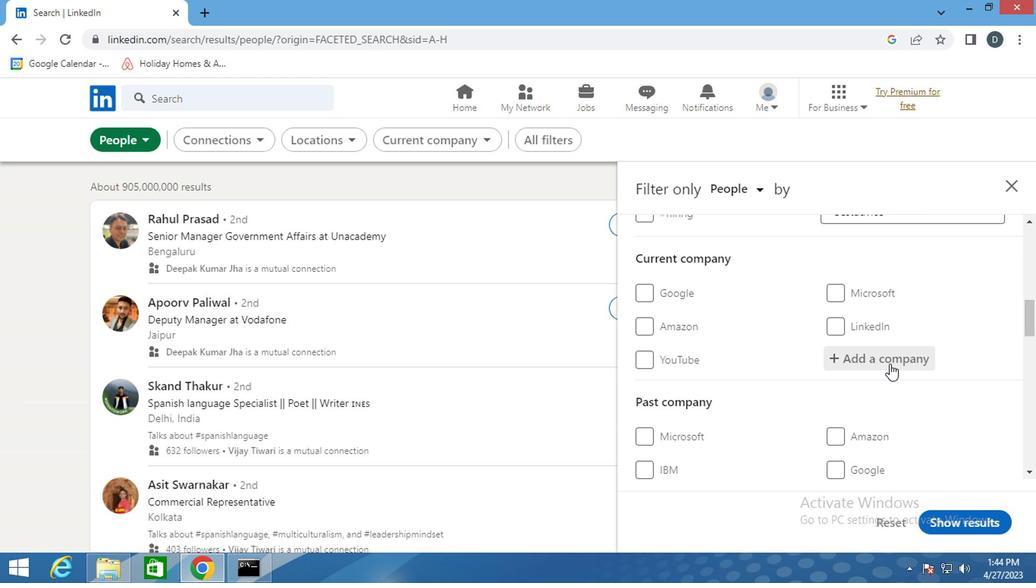 
Action: Mouse moved to (841, 366)
Screenshot: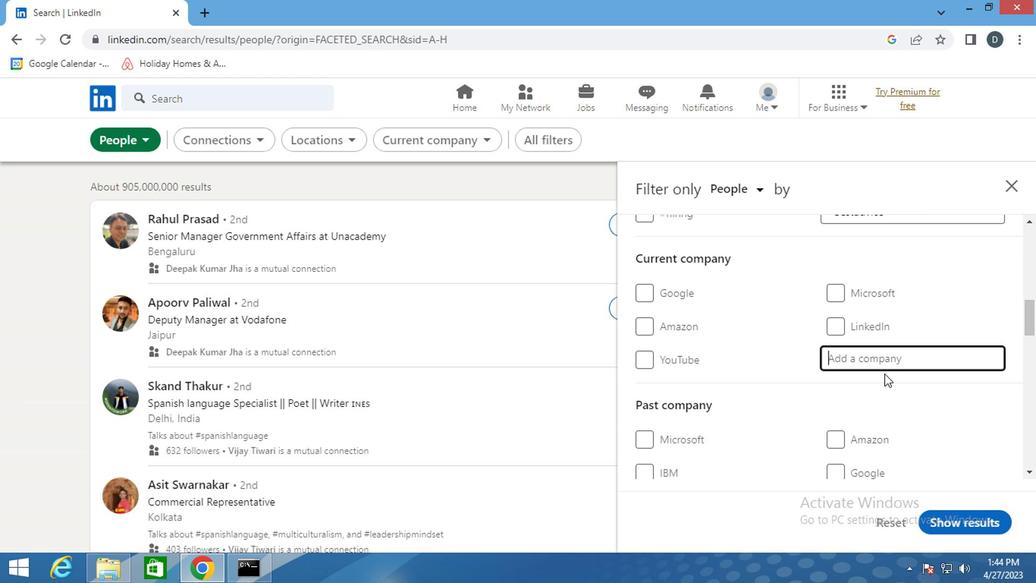 
Action: Key pressed <Key.shift>JS<Key.backspace><Key.shift>SA
Screenshot: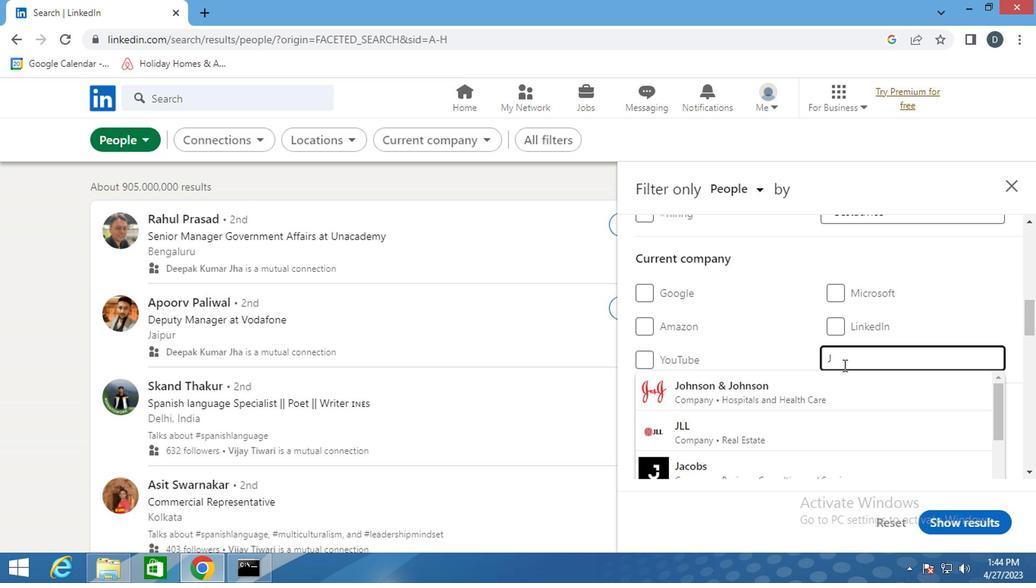 
Action: Mouse moved to (820, 377)
Screenshot: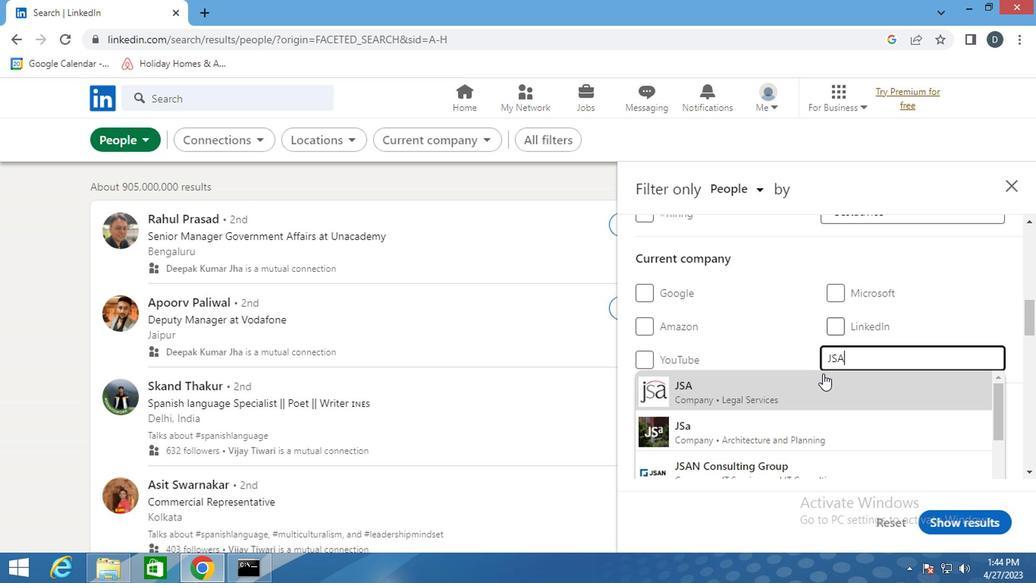 
Action: Mouse pressed left at (820, 377)
Screenshot: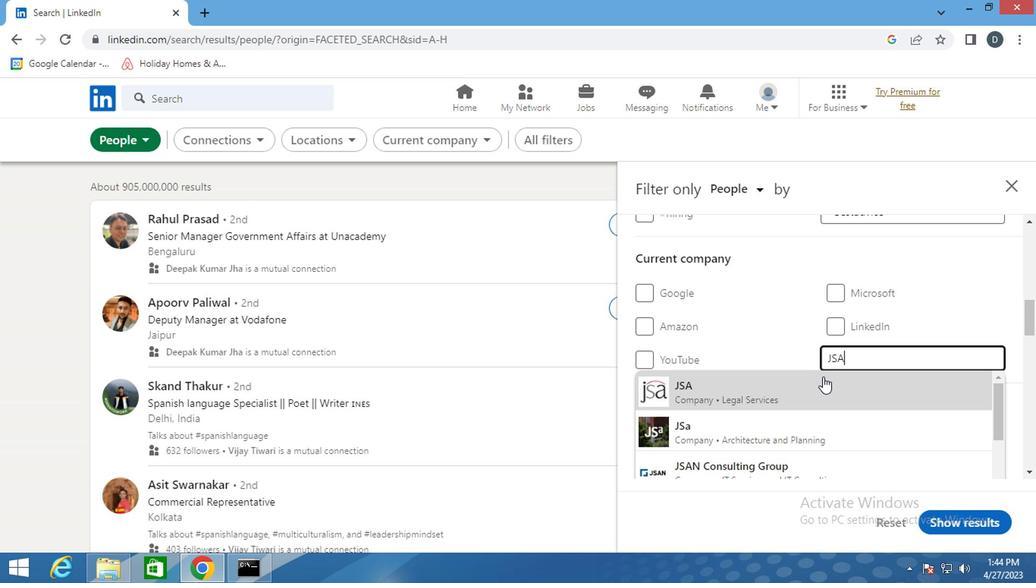 
Action: Mouse scrolled (820, 376) with delta (0, 0)
Screenshot: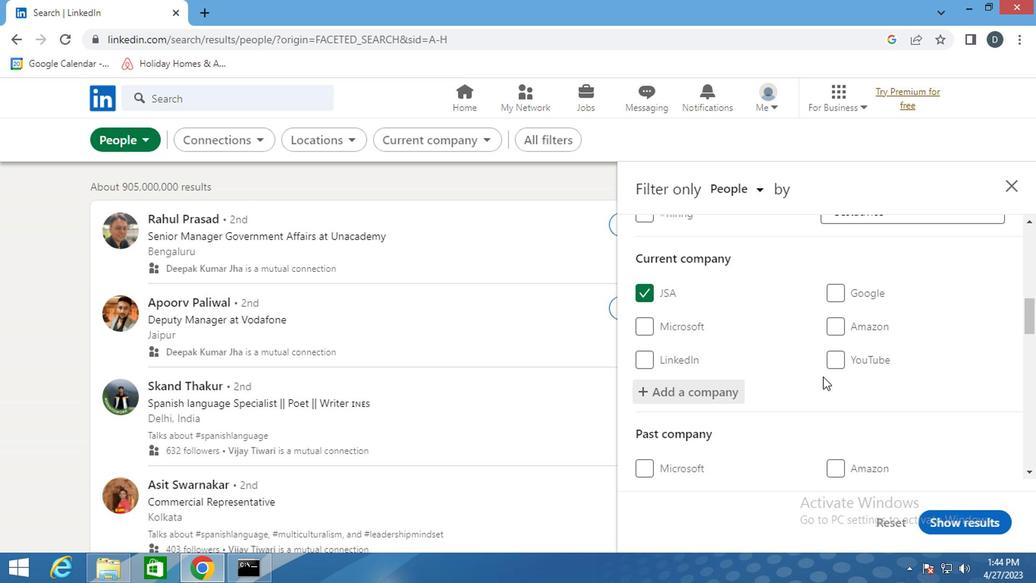 
Action: Mouse scrolled (820, 376) with delta (0, 0)
Screenshot: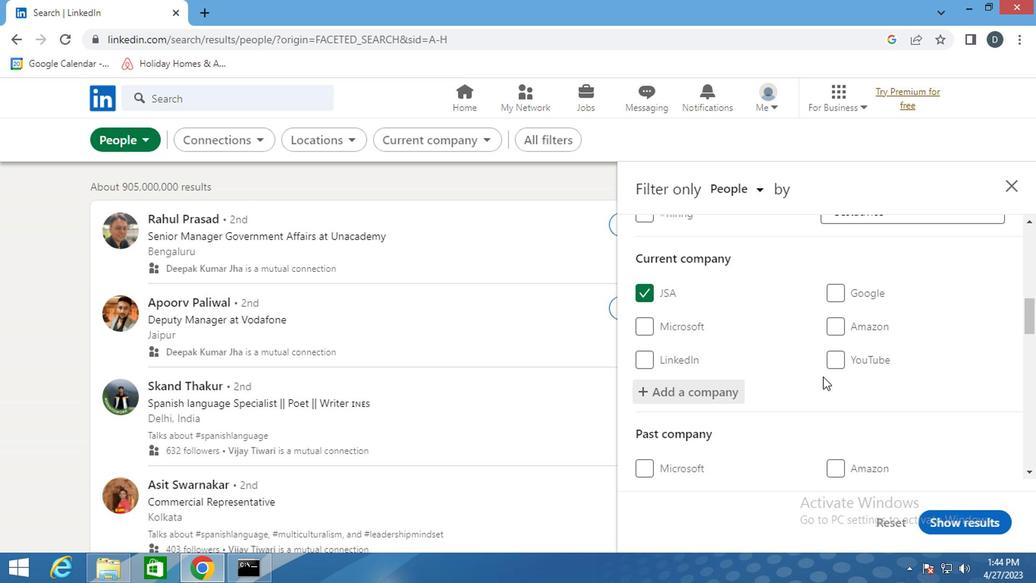
Action: Mouse moved to (841, 370)
Screenshot: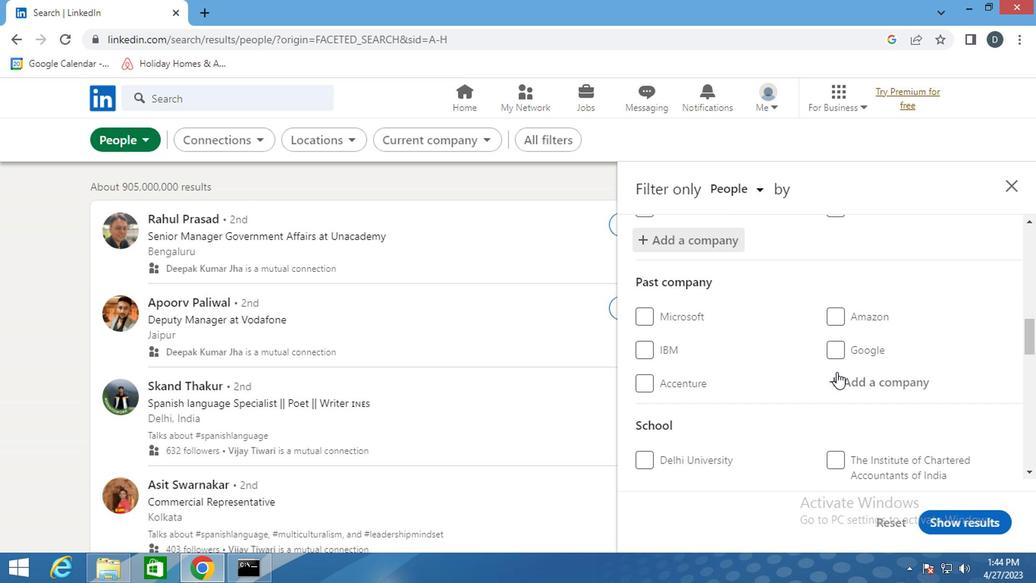 
Action: Mouse scrolled (841, 369) with delta (0, -1)
Screenshot: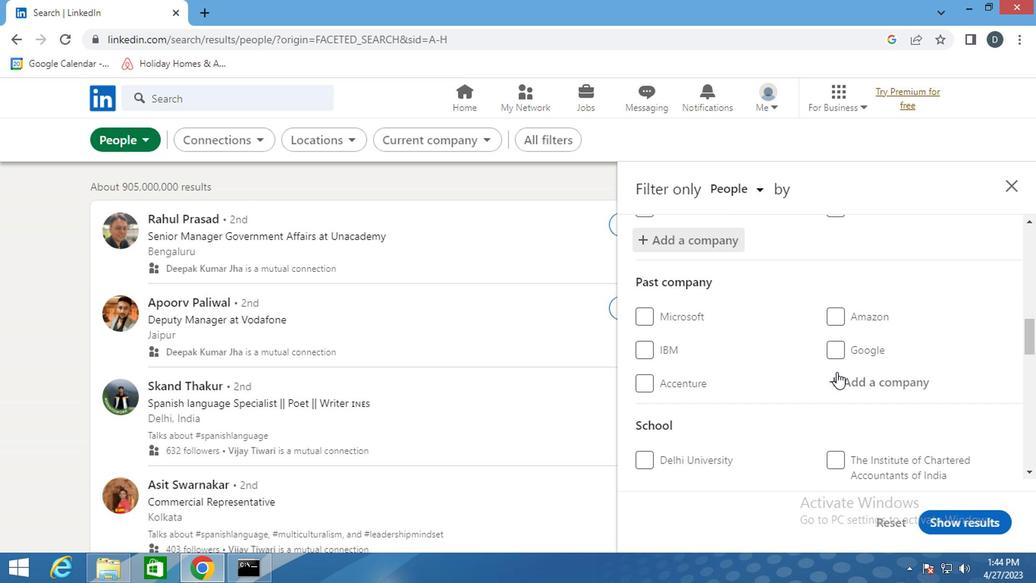 
Action: Mouse moved to (842, 370)
Screenshot: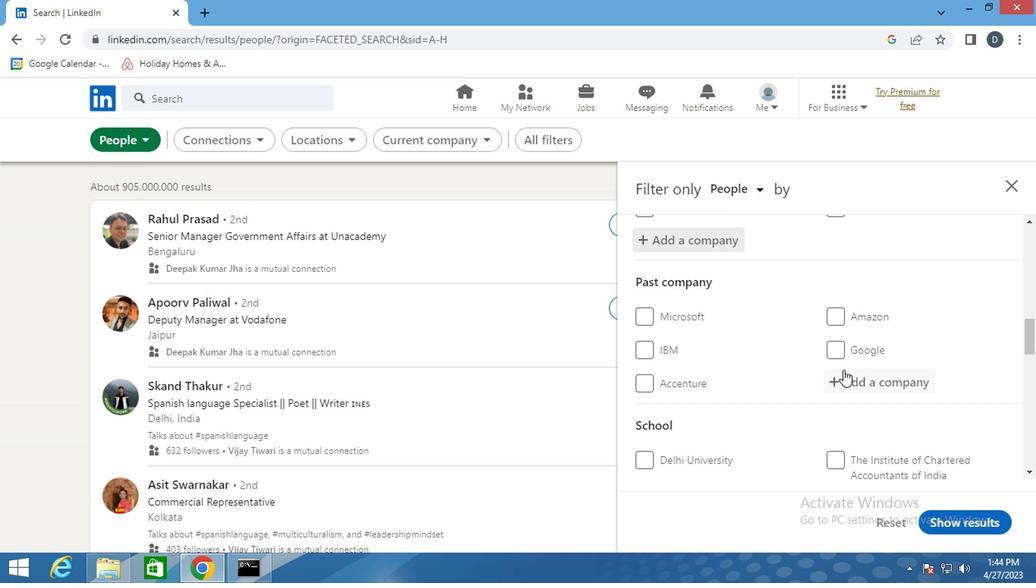 
Action: Mouse scrolled (842, 369) with delta (0, -1)
Screenshot: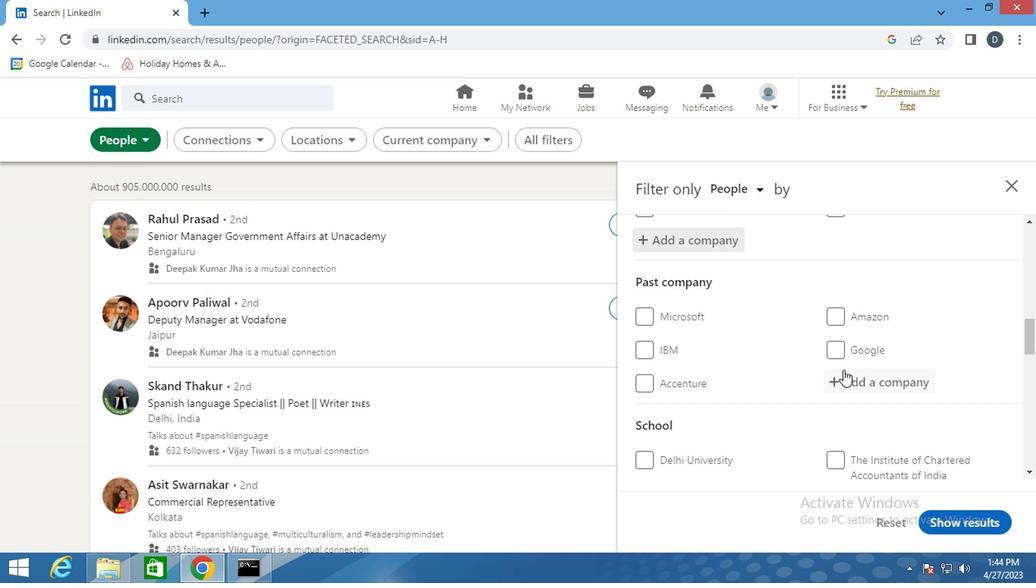 
Action: Mouse moved to (859, 389)
Screenshot: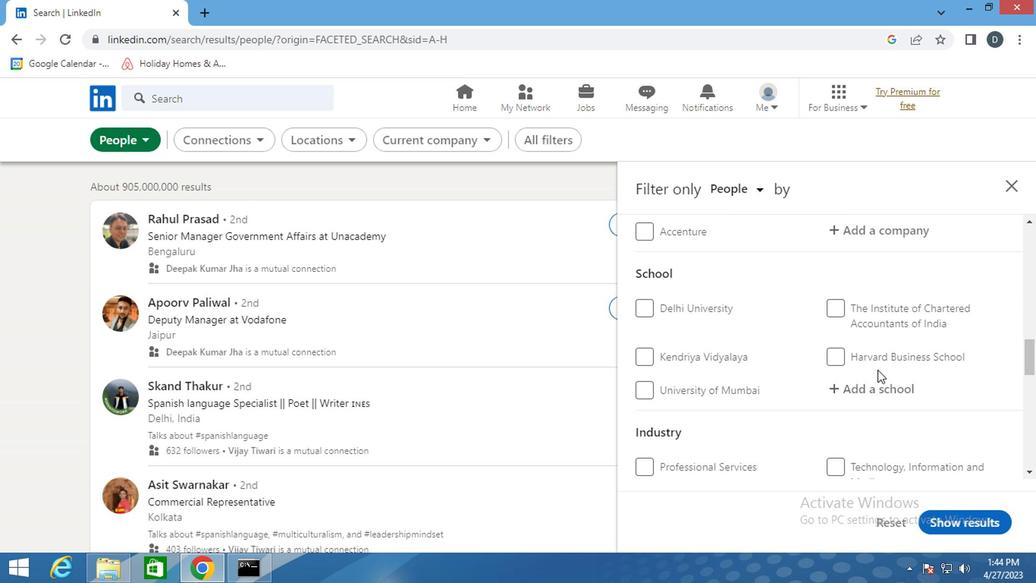 
Action: Mouse pressed left at (859, 389)
Screenshot: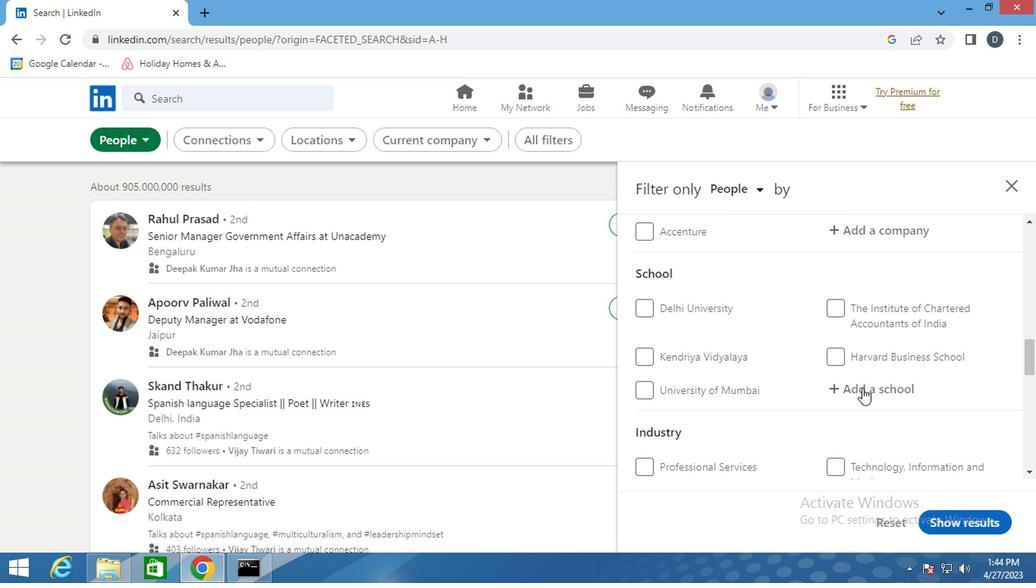 
Action: Mouse moved to (859, 397)
Screenshot: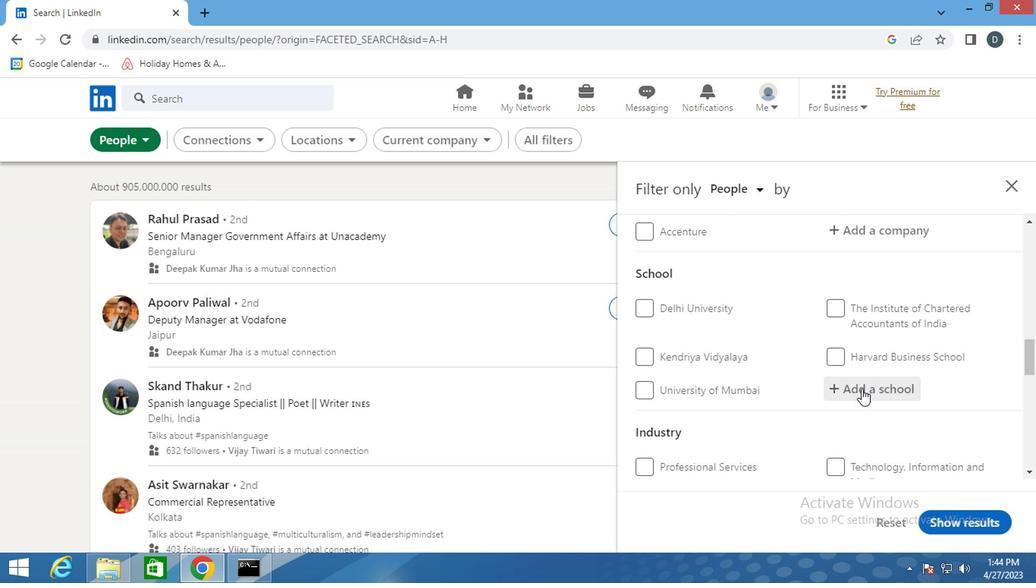 
Action: Key pressed <Key.shift><Key.shift><Key.shift><Key.shift><Key.shift><Key.shift><Key.shift><Key.shift><Key.shift>RAMNI
Screenshot: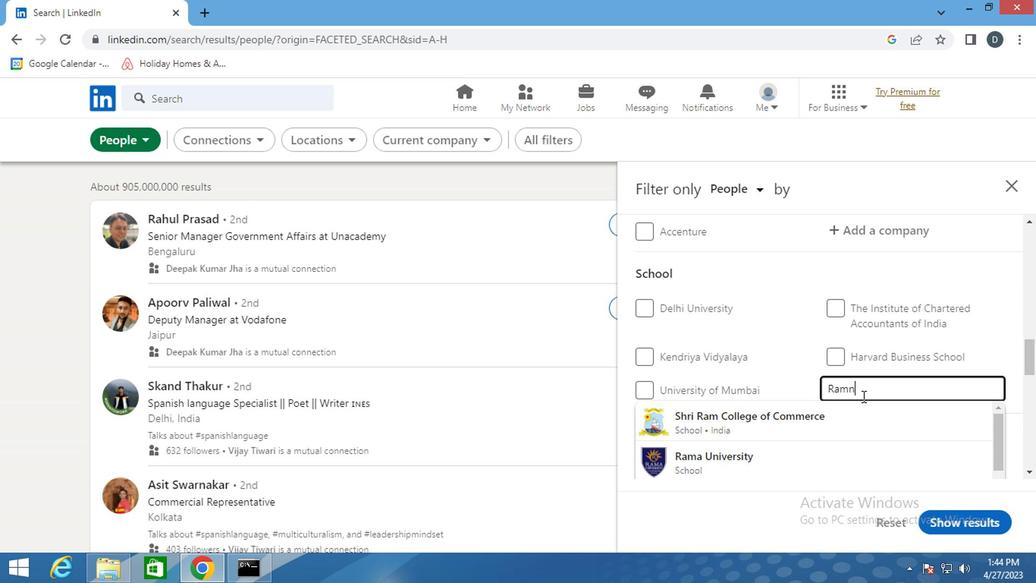 
Action: Mouse moved to (856, 427)
Screenshot: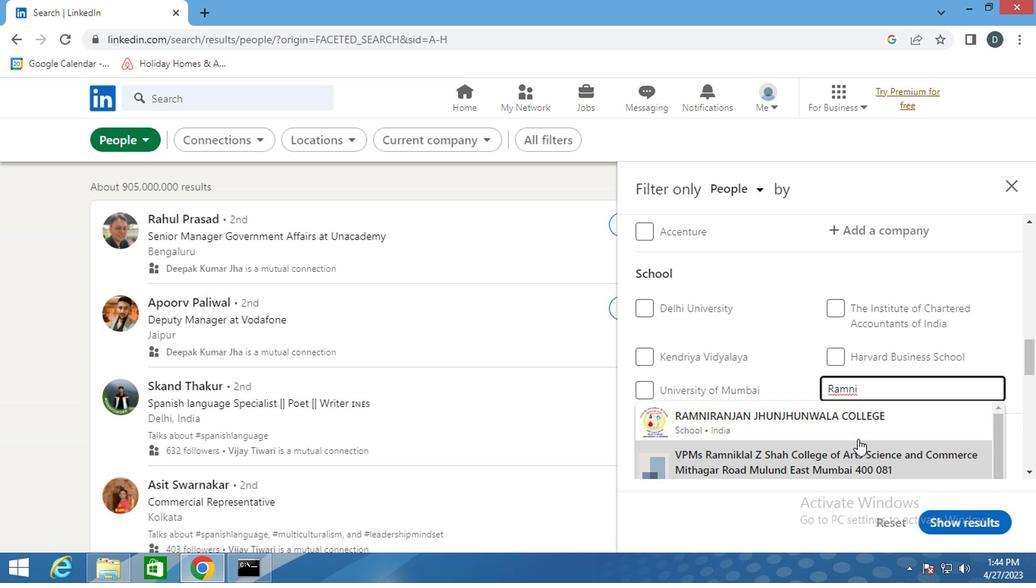 
Action: Mouse pressed left at (856, 427)
Screenshot: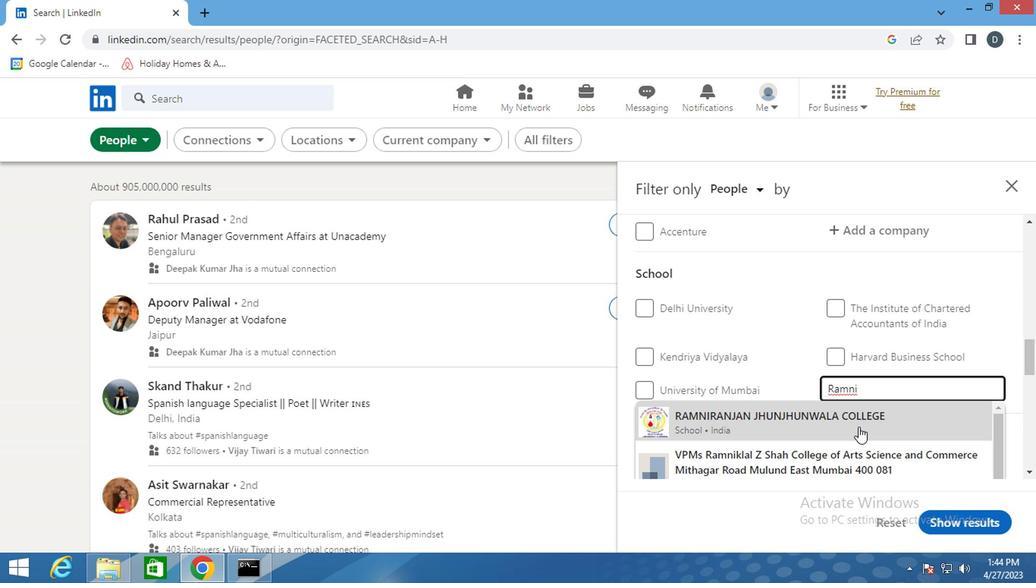 
Action: Mouse moved to (842, 431)
Screenshot: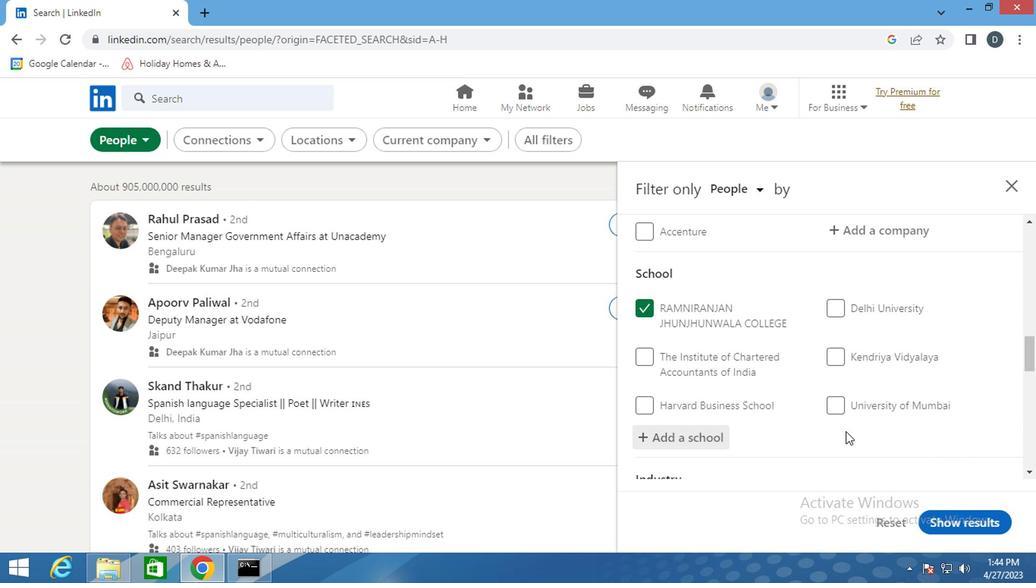 
Action: Mouse scrolled (842, 431) with delta (0, 0)
Screenshot: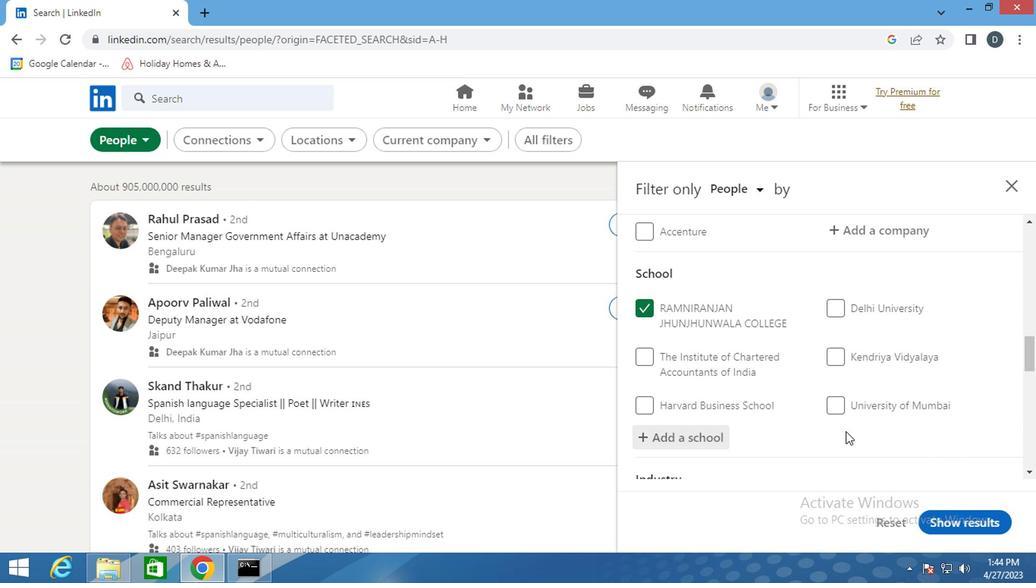 
Action: Mouse scrolled (842, 431) with delta (0, 0)
Screenshot: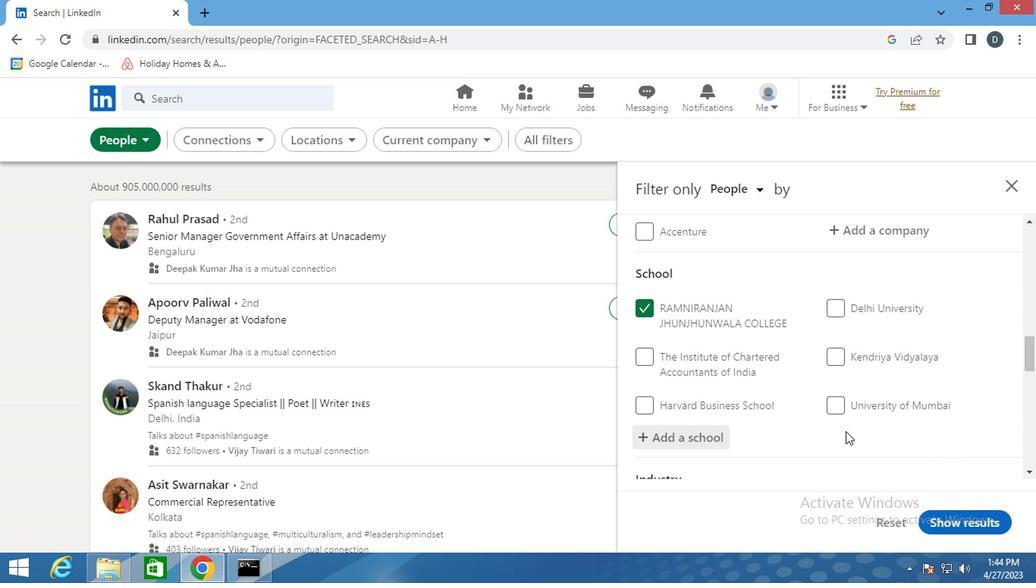 
Action: Mouse scrolled (842, 431) with delta (0, 0)
Screenshot: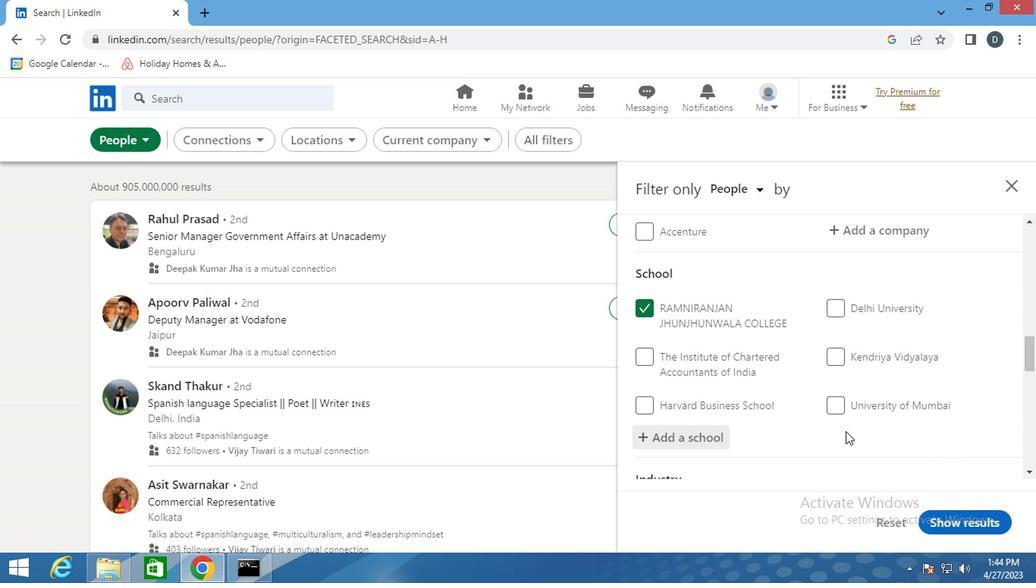 
Action: Mouse moved to (859, 377)
Screenshot: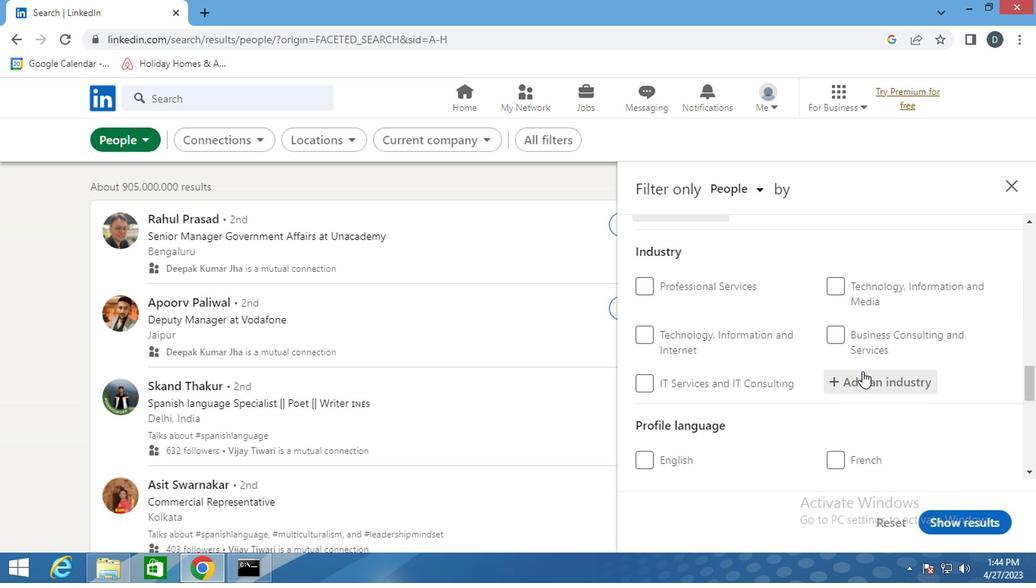 
Action: Mouse pressed left at (859, 377)
Screenshot: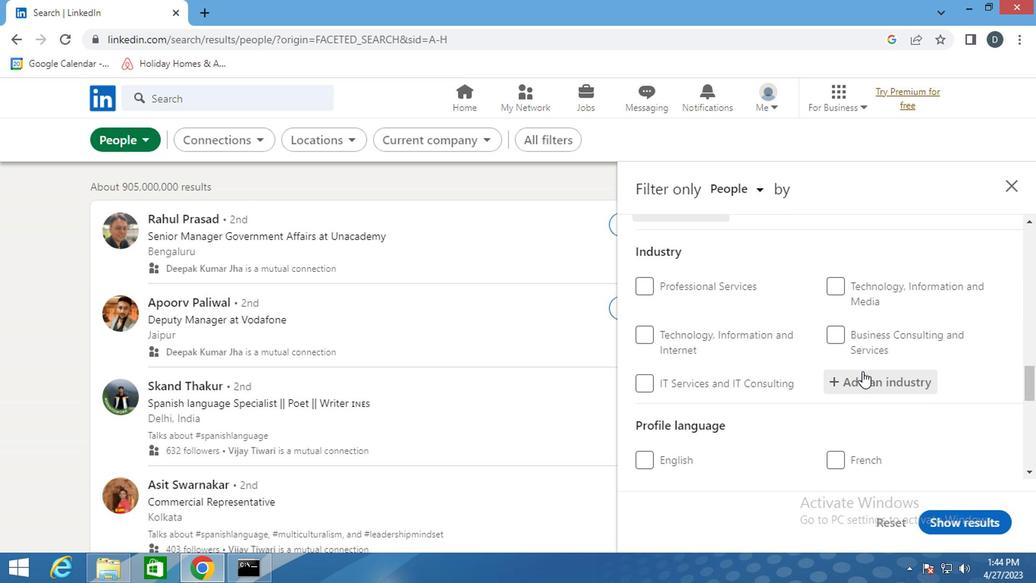 
Action: Mouse moved to (854, 378)
Screenshot: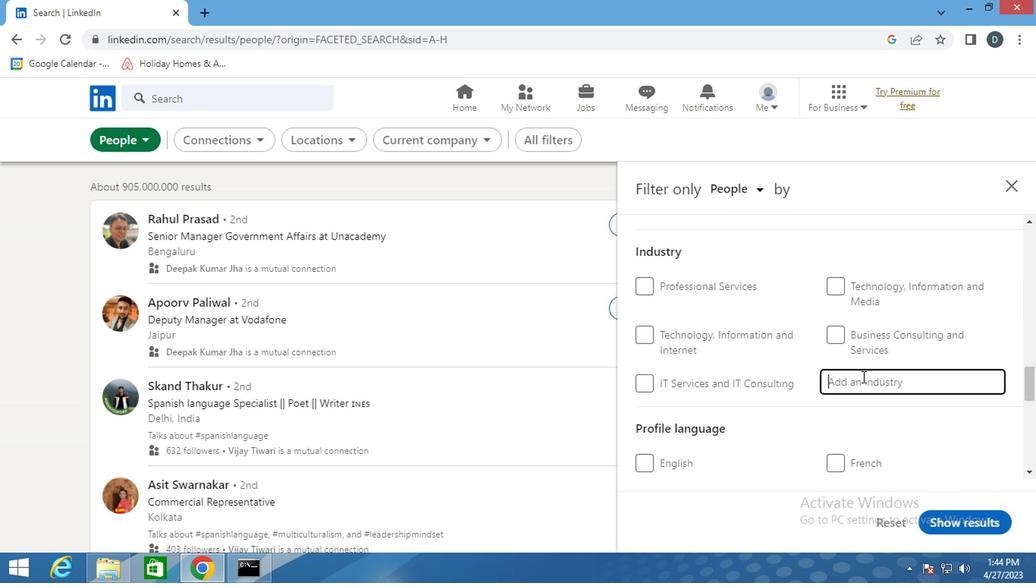 
Action: Key pressed <Key.shift><Key.shift>E-<Key.shift>LE
Screenshot: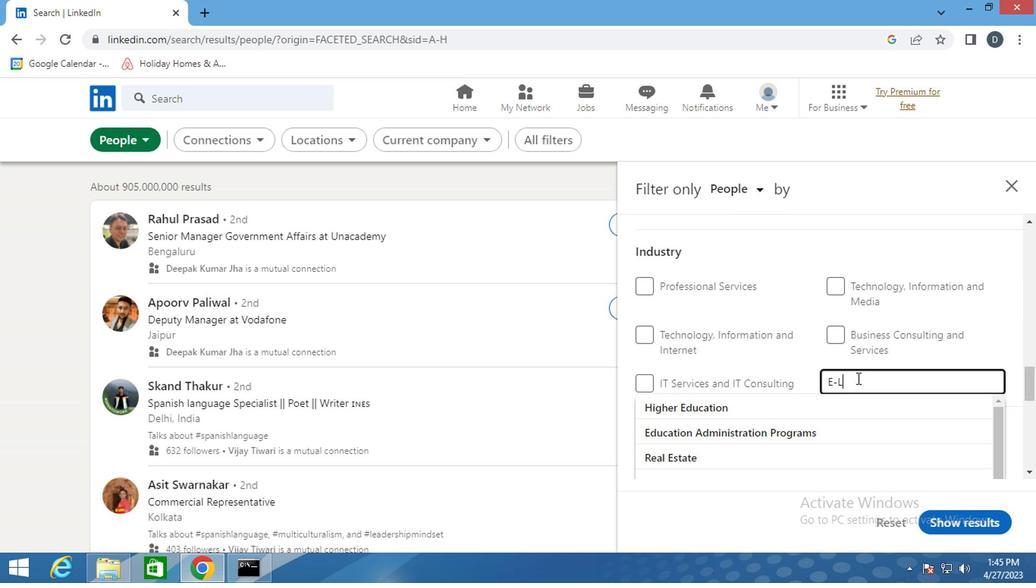 
Action: Mouse moved to (854, 378)
Screenshot: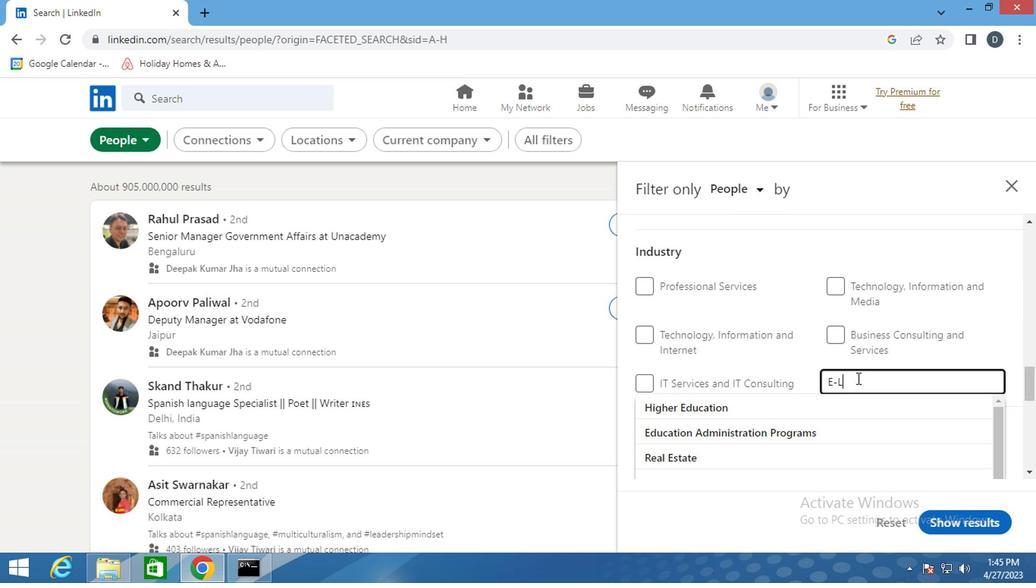 
Action: Key pressed ARNING
Screenshot: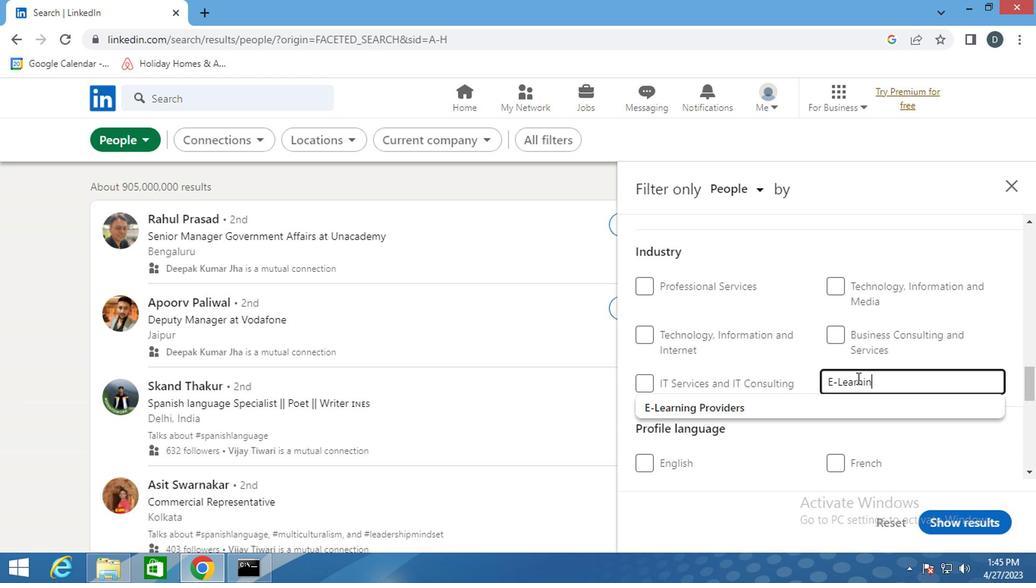 
Action: Mouse moved to (800, 405)
Screenshot: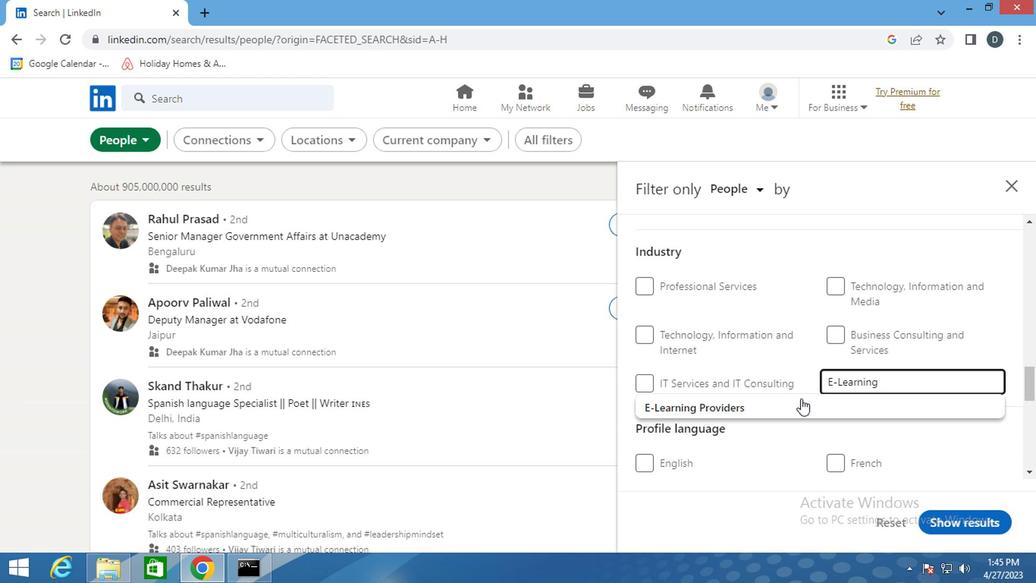 
Action: Mouse pressed left at (800, 405)
Screenshot: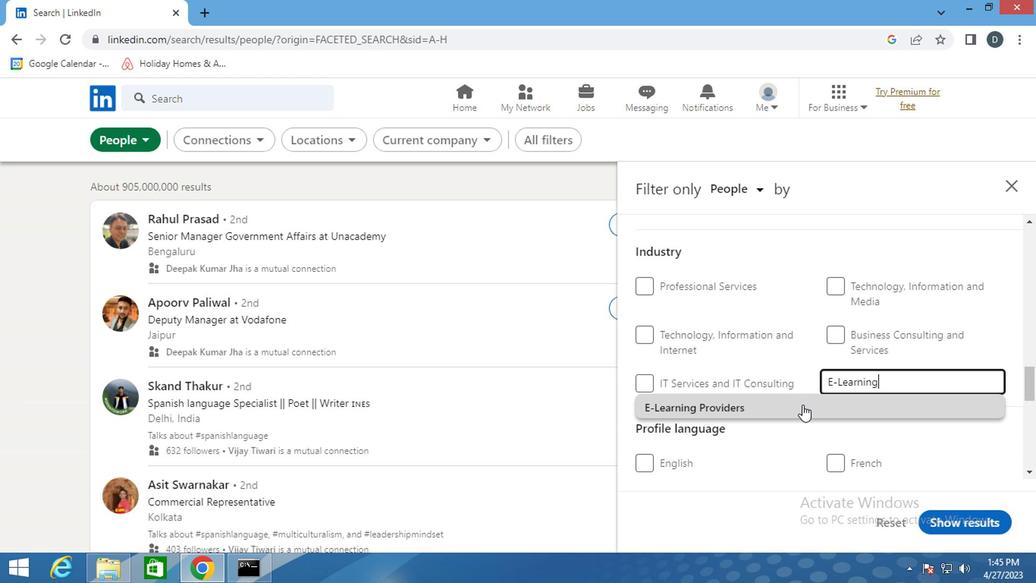 
Action: Mouse scrolled (800, 404) with delta (0, 0)
Screenshot: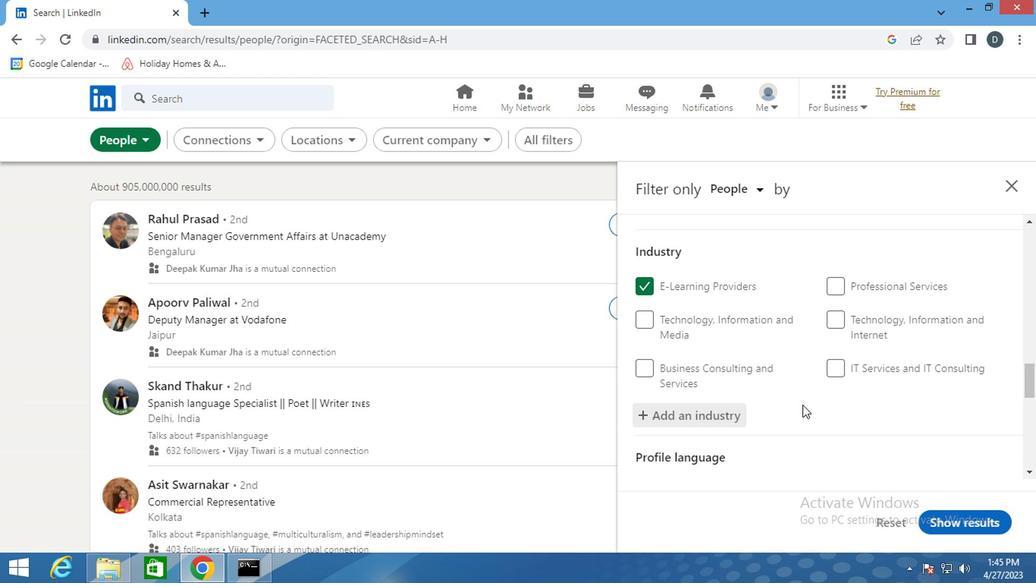 
Action: Mouse scrolled (800, 404) with delta (0, 0)
Screenshot: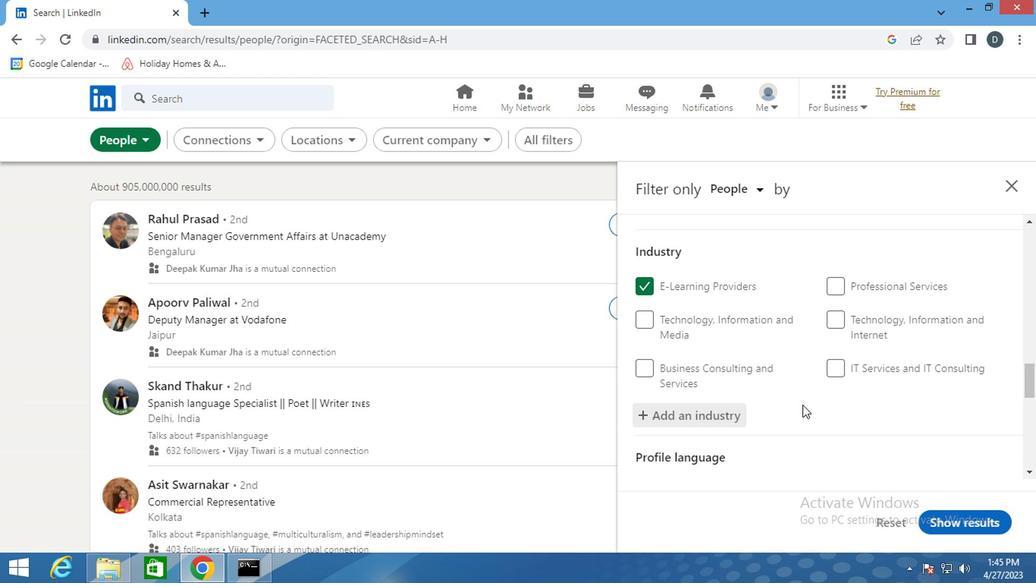 
Action: Mouse moved to (828, 375)
Screenshot: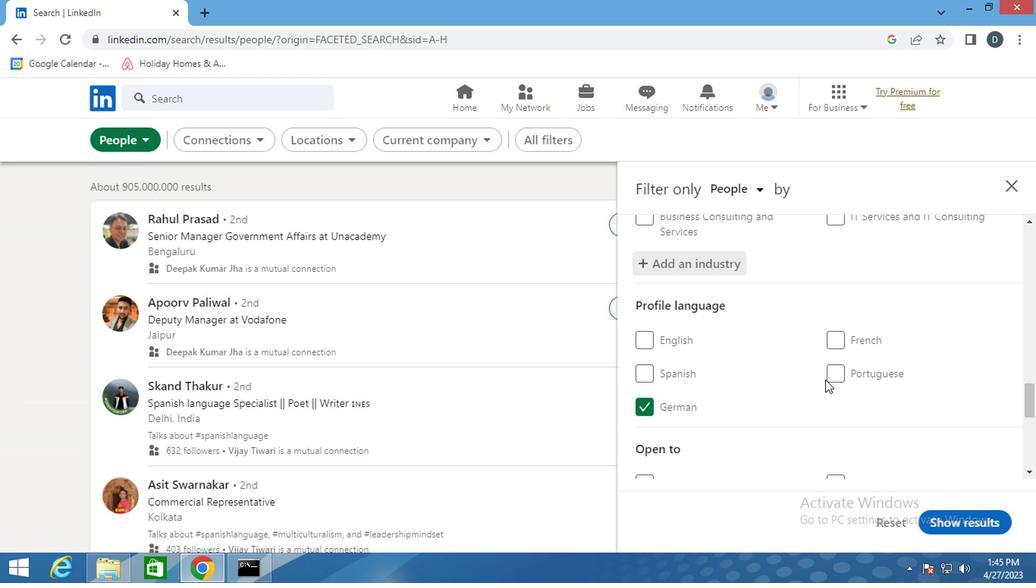 
Action: Mouse scrolled (828, 375) with delta (0, 0)
Screenshot: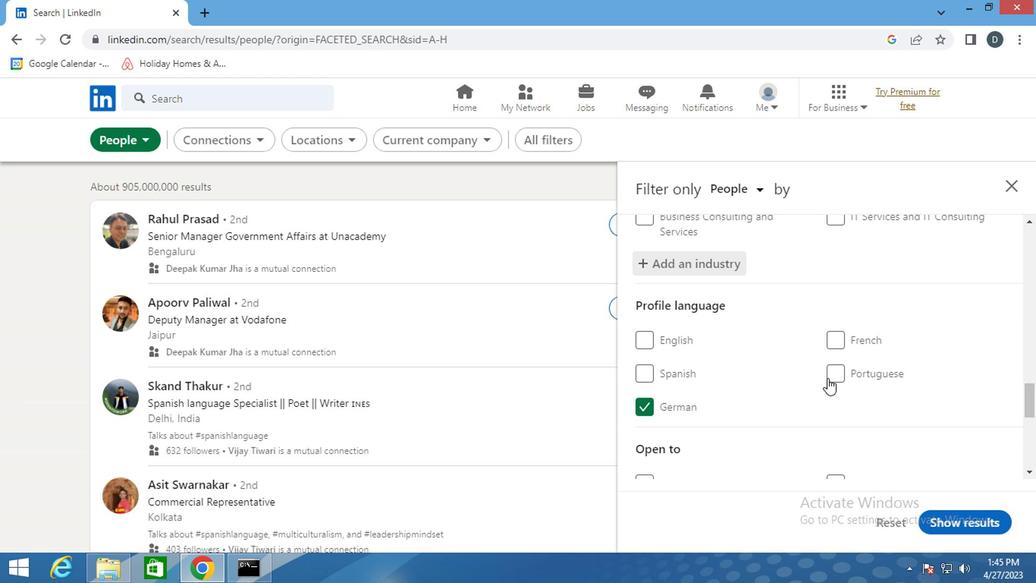 
Action: Mouse scrolled (828, 375) with delta (0, 0)
Screenshot: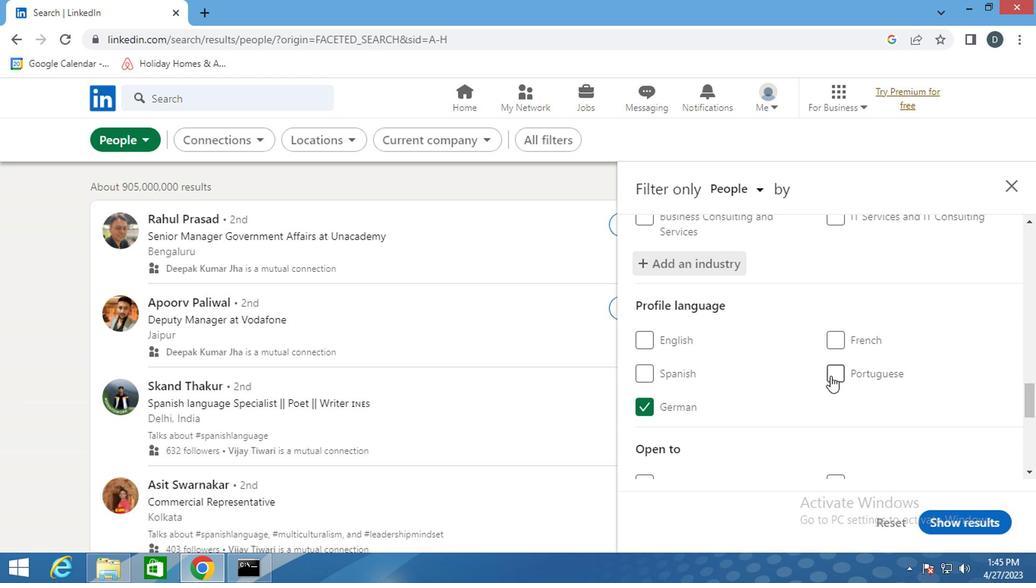 
Action: Mouse moved to (895, 359)
Screenshot: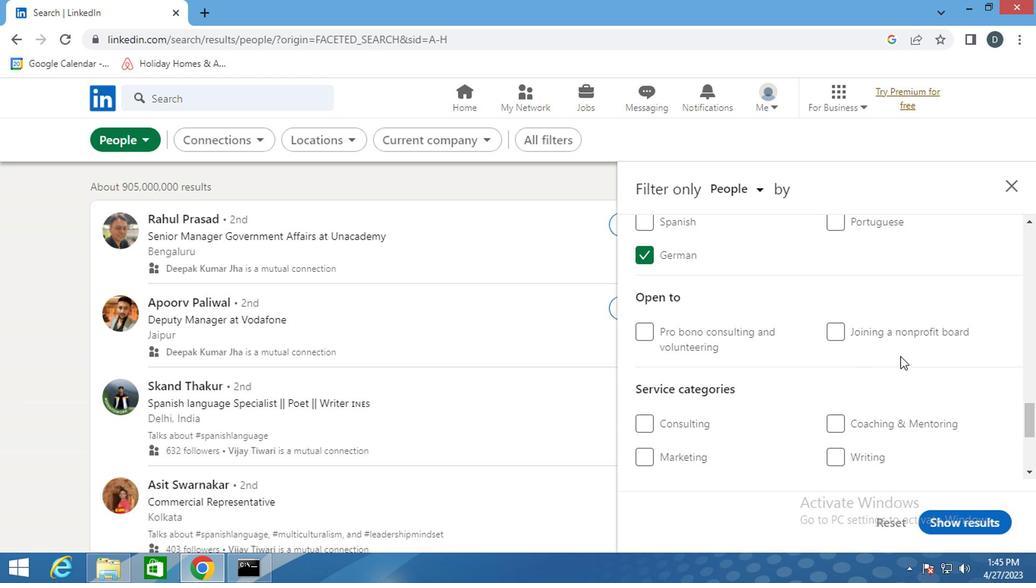 
Action: Mouse scrolled (895, 358) with delta (0, -1)
Screenshot: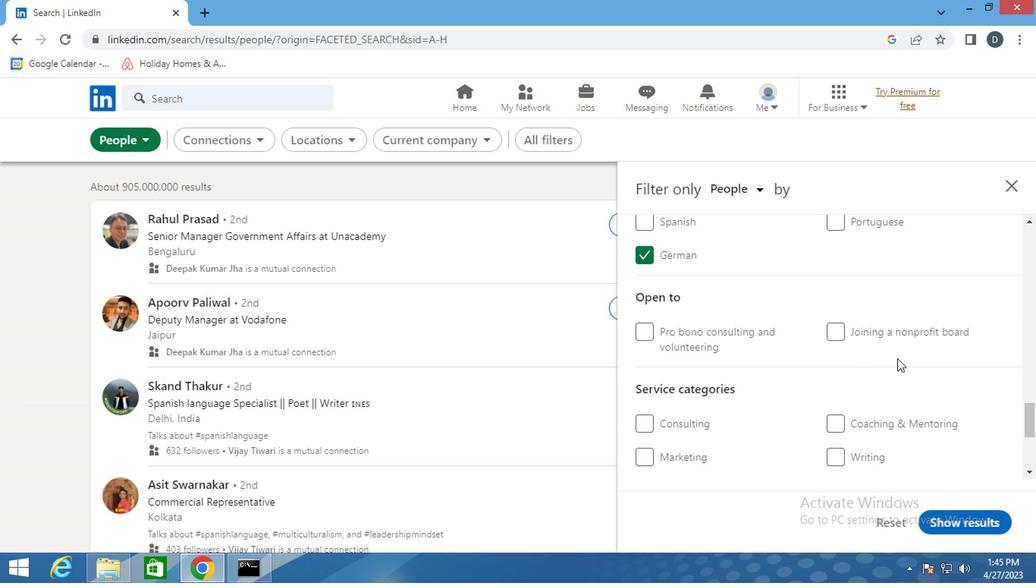 
Action: Mouse scrolled (895, 358) with delta (0, -1)
Screenshot: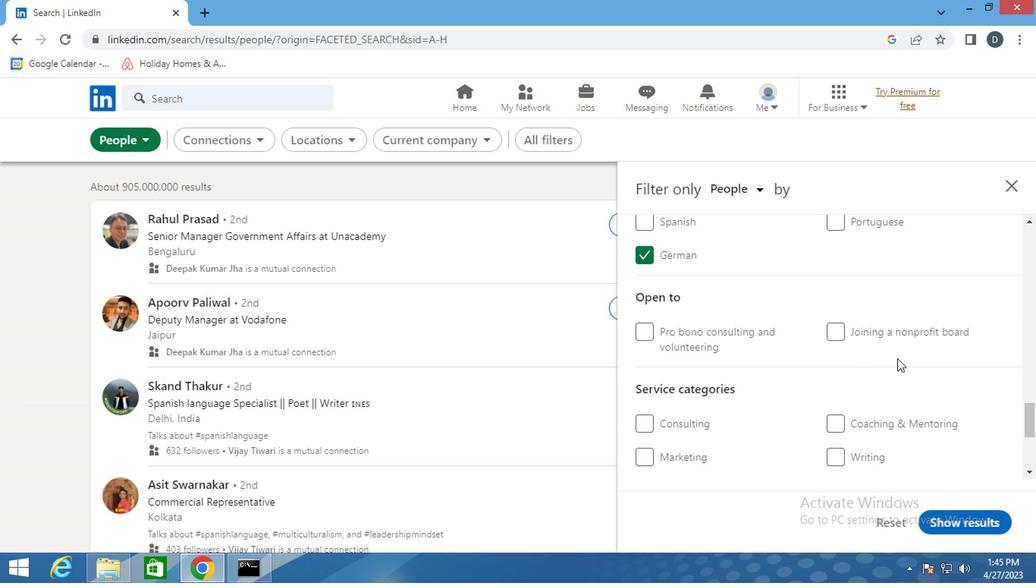 
Action: Mouse moved to (893, 340)
Screenshot: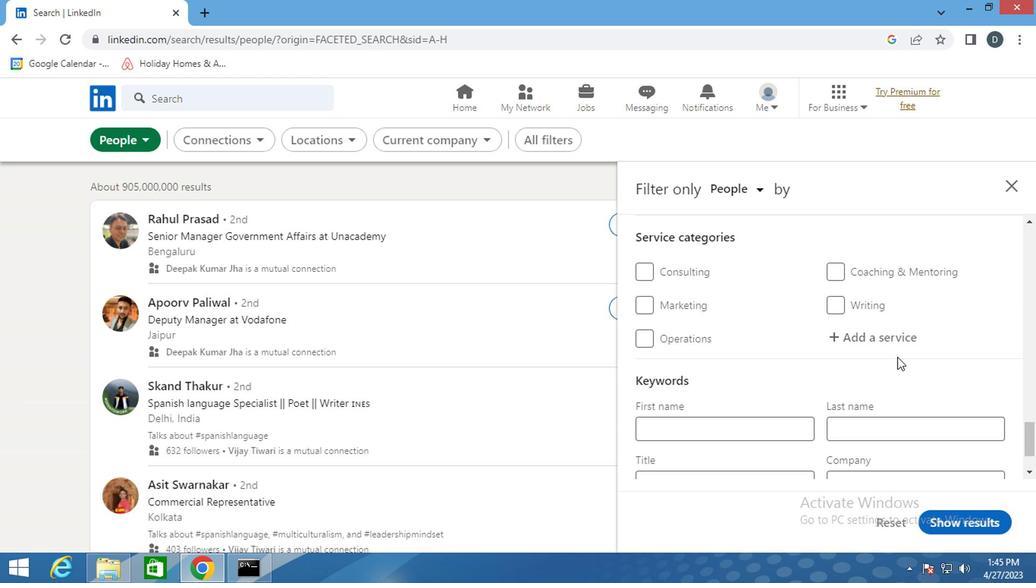 
Action: Mouse pressed left at (893, 340)
Screenshot: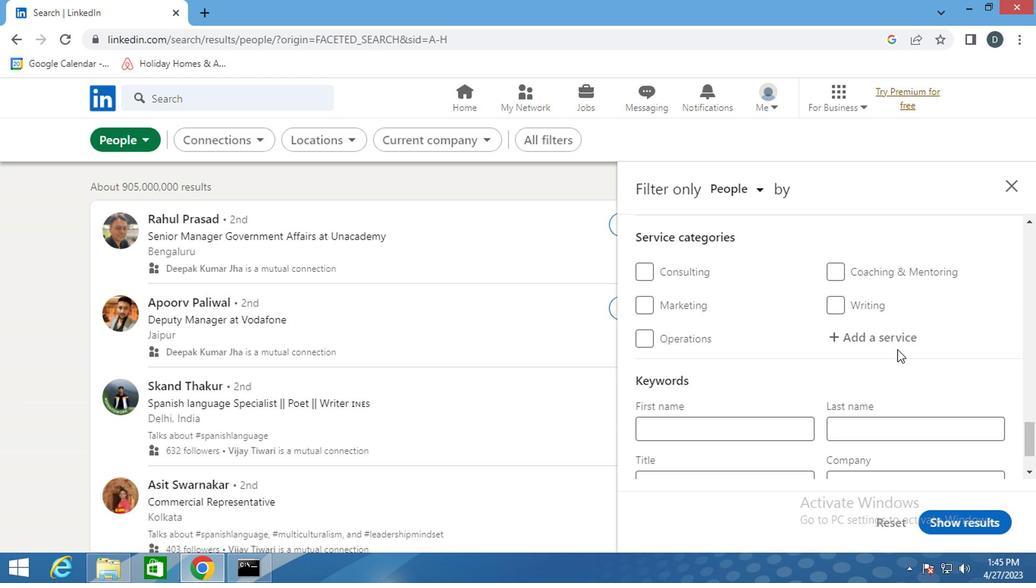 
Action: Mouse moved to (863, 340)
Screenshot: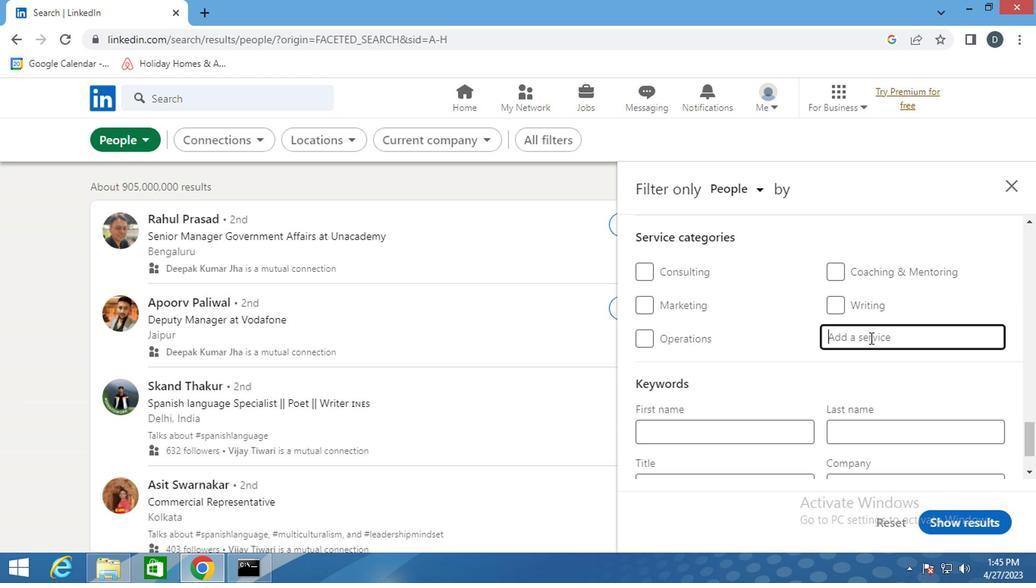 
Action: Key pressed <Key.shift>GROWTH<Key.space><Key.shift><Key.shift><Key.shift><Key.shift><Key.shift><Key.shift><Key.shift>MARK
Screenshot: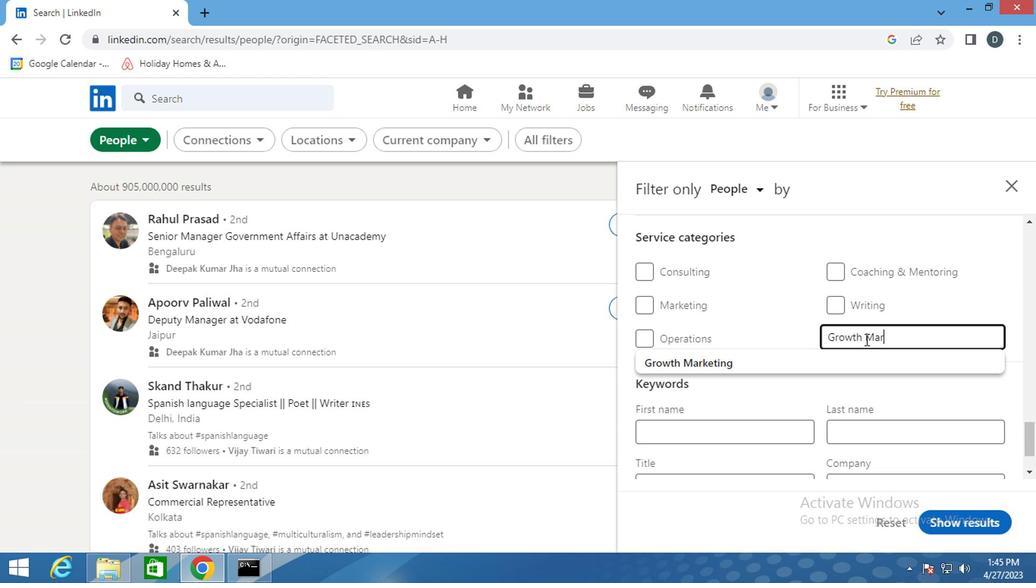 
Action: Mouse moved to (801, 354)
Screenshot: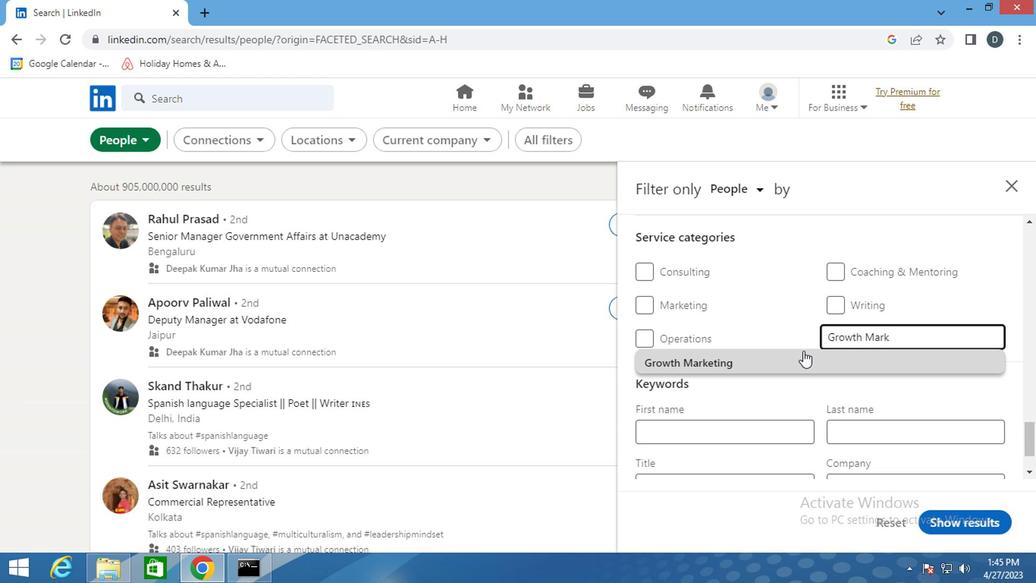 
Action: Mouse pressed left at (801, 354)
Screenshot: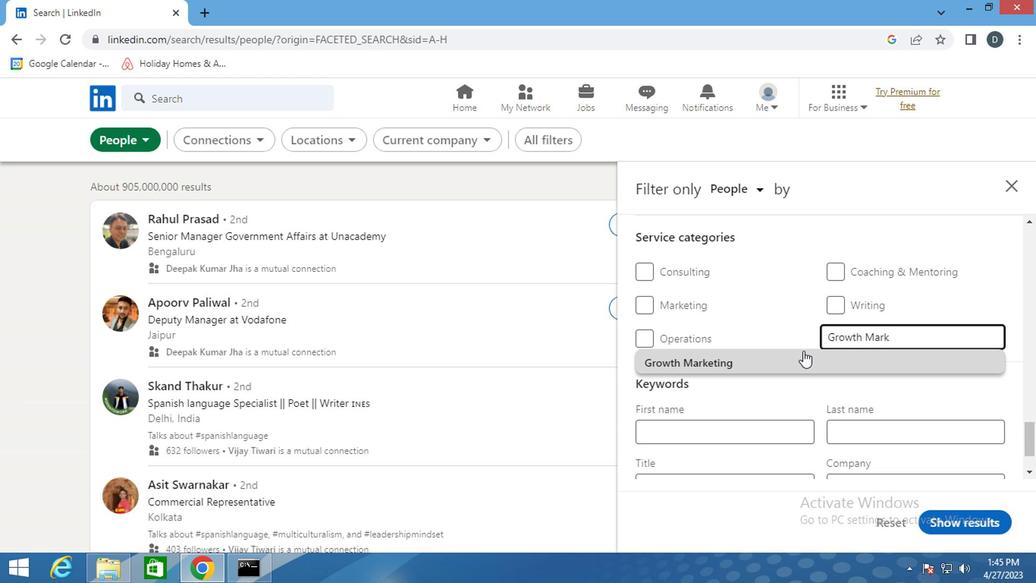 
Action: Mouse moved to (802, 355)
Screenshot: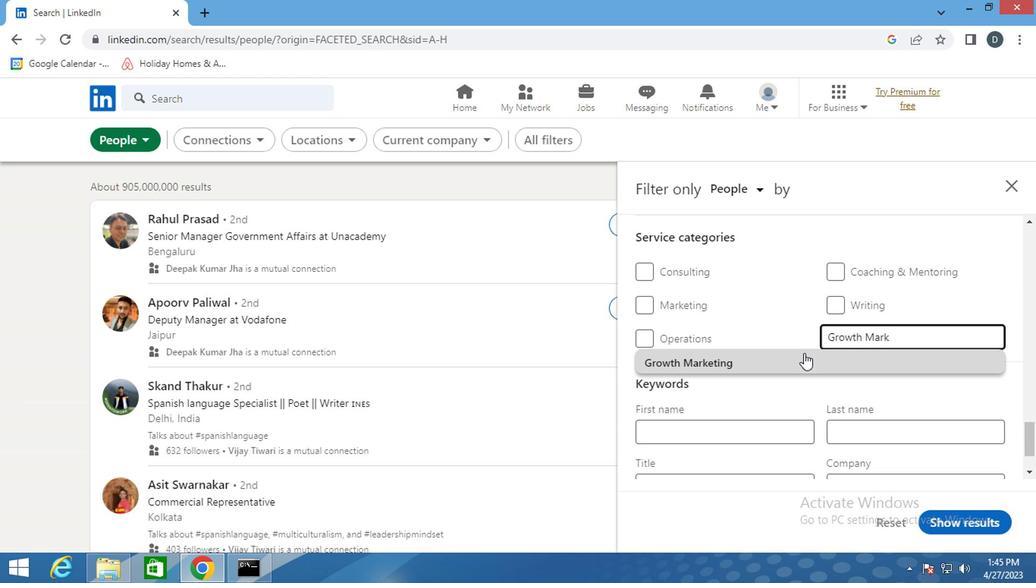 
Action: Mouse scrolled (802, 354) with delta (0, -1)
Screenshot: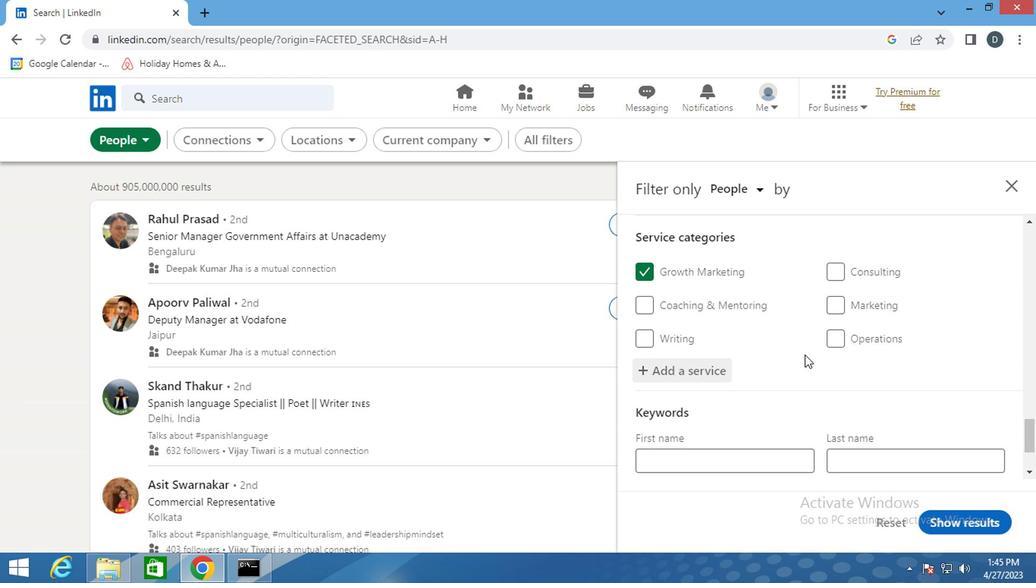 
Action: Mouse scrolled (802, 354) with delta (0, -1)
Screenshot: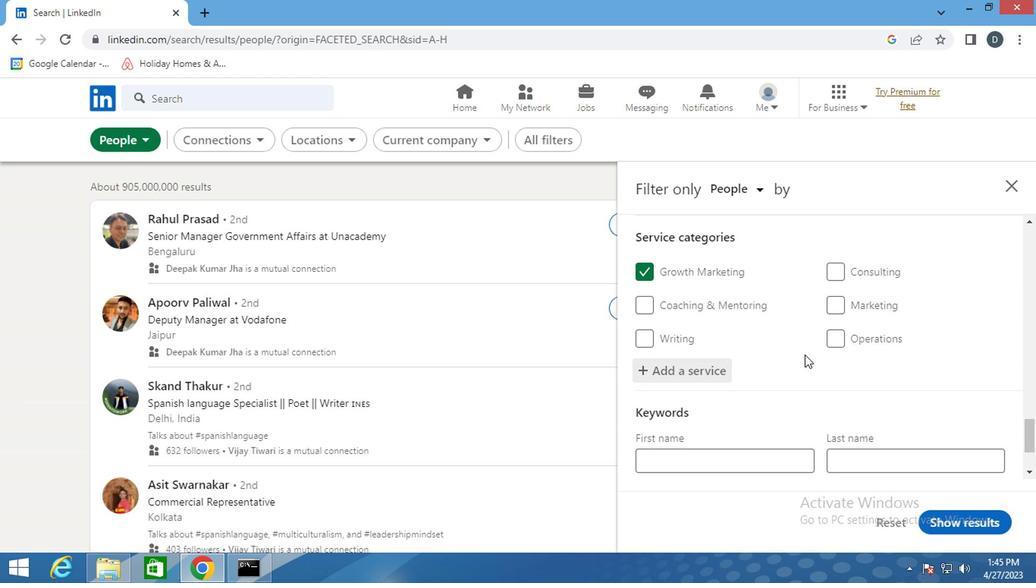 
Action: Mouse scrolled (802, 354) with delta (0, -1)
Screenshot: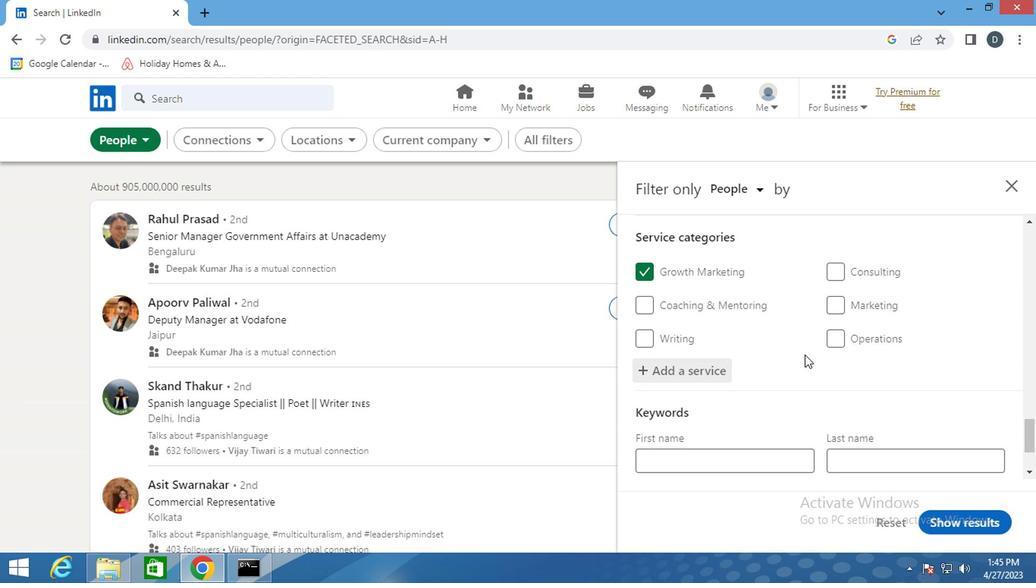 
Action: Mouse scrolled (802, 354) with delta (0, -1)
Screenshot: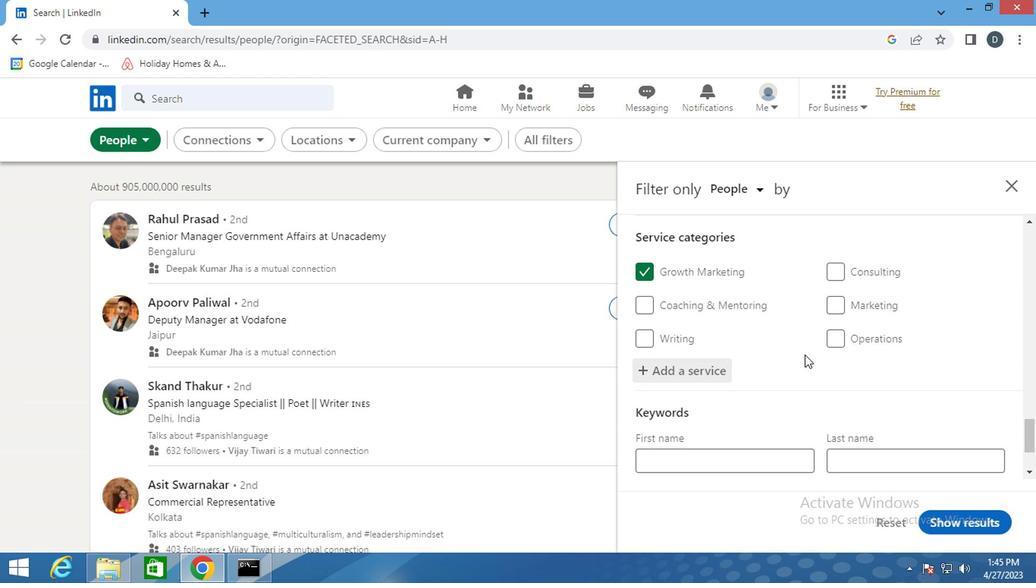 
Action: Mouse scrolled (802, 354) with delta (0, -1)
Screenshot: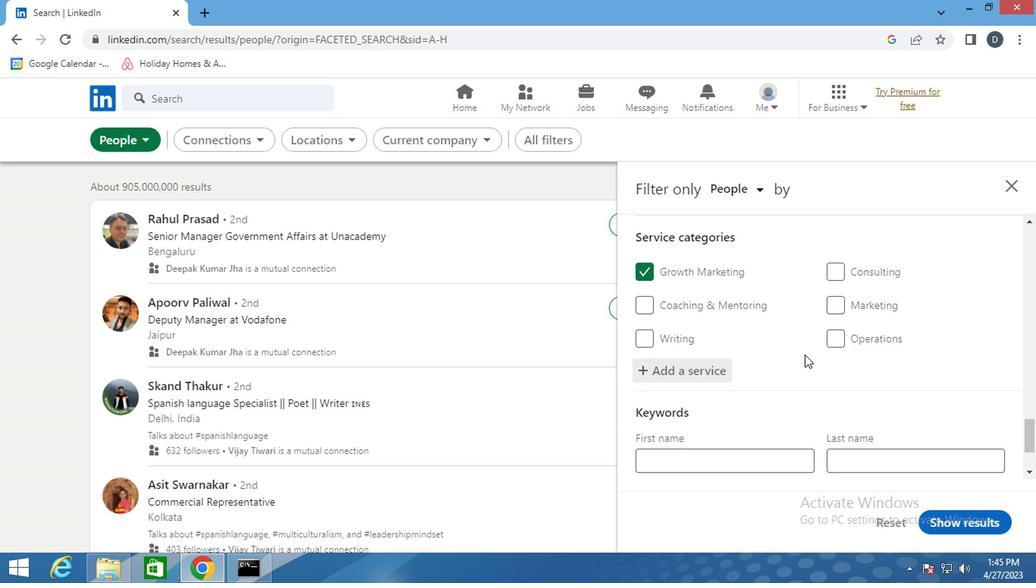 
Action: Mouse moved to (755, 418)
Screenshot: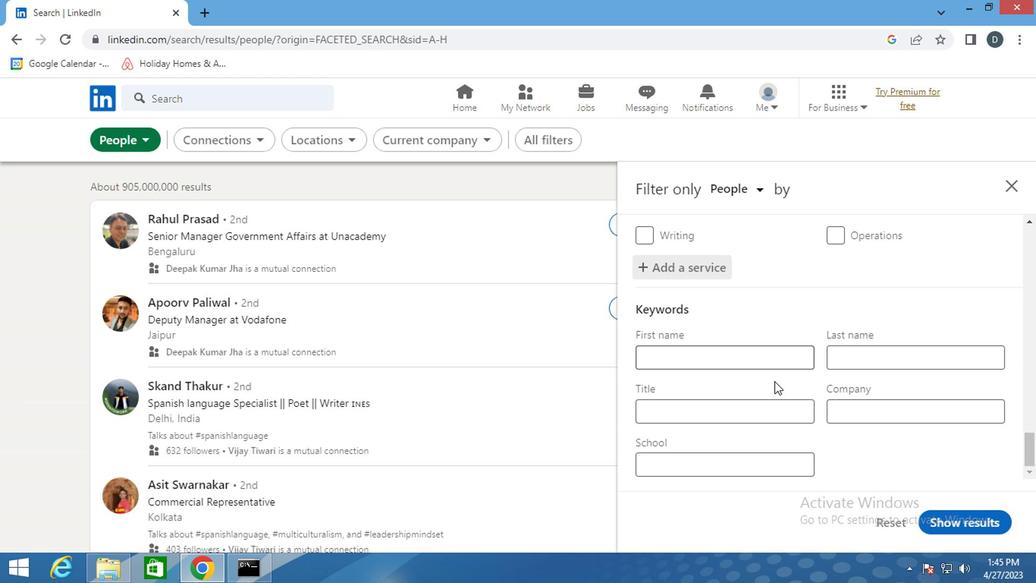 
Action: Mouse pressed left at (755, 418)
Screenshot: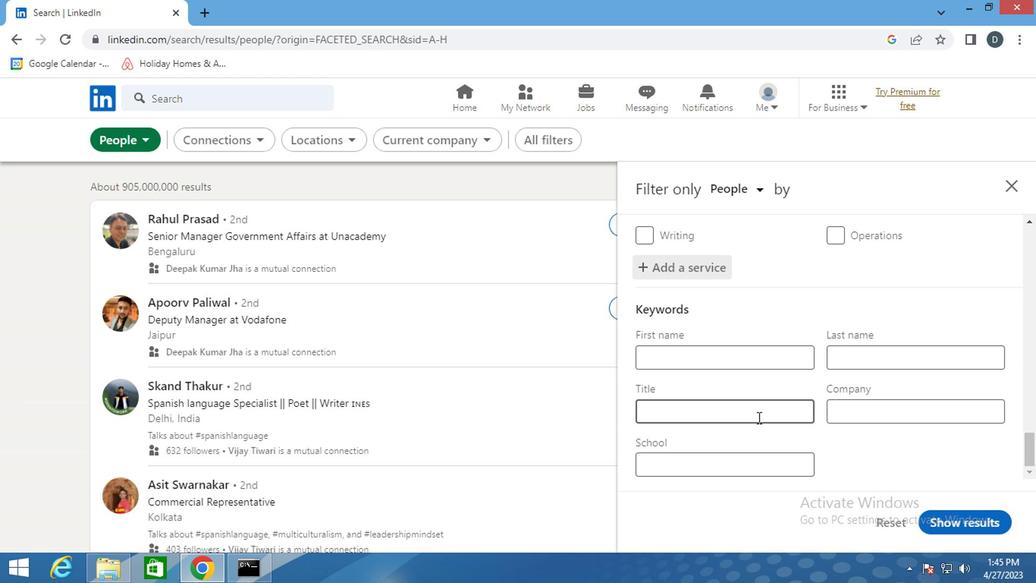 
Action: Mouse moved to (755, 414)
Screenshot: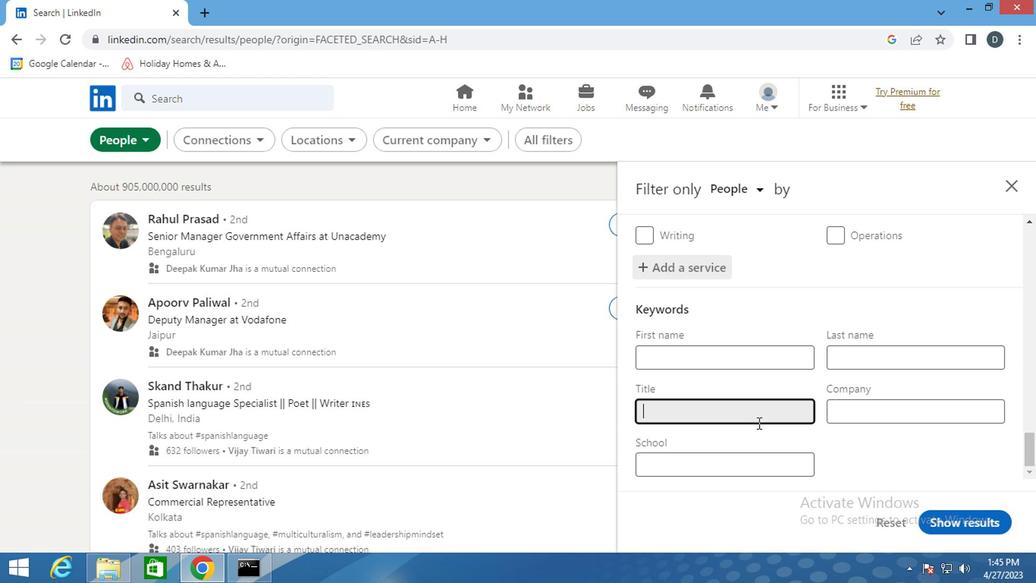 
Action: Key pressed <Key.shift><Key.shift><Key.shift><Key.shift><Key.shift><Key.shift><Key.shift><Key.shift>ARCHITECH
Screenshot: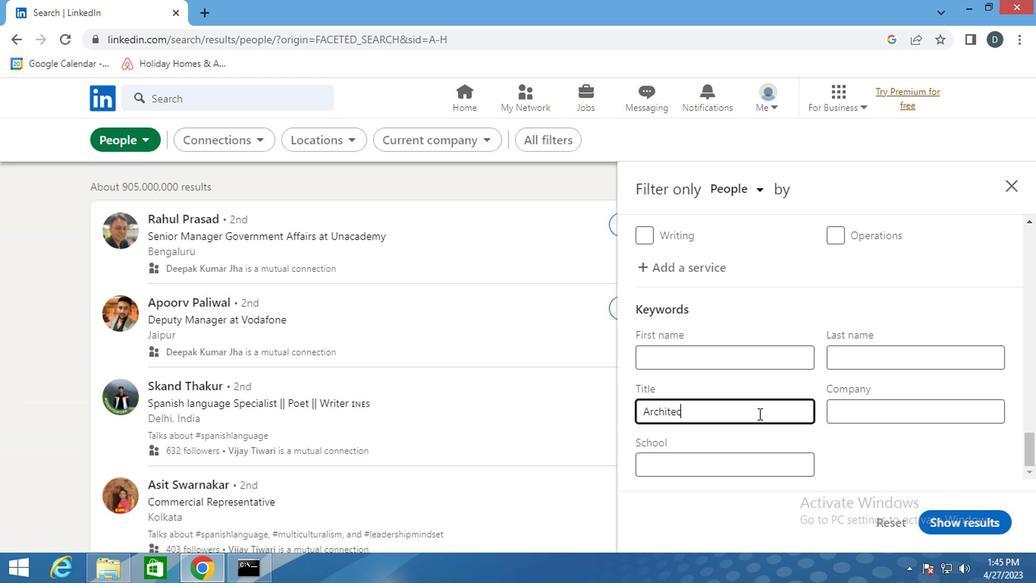 
Action: Mouse moved to (974, 512)
Screenshot: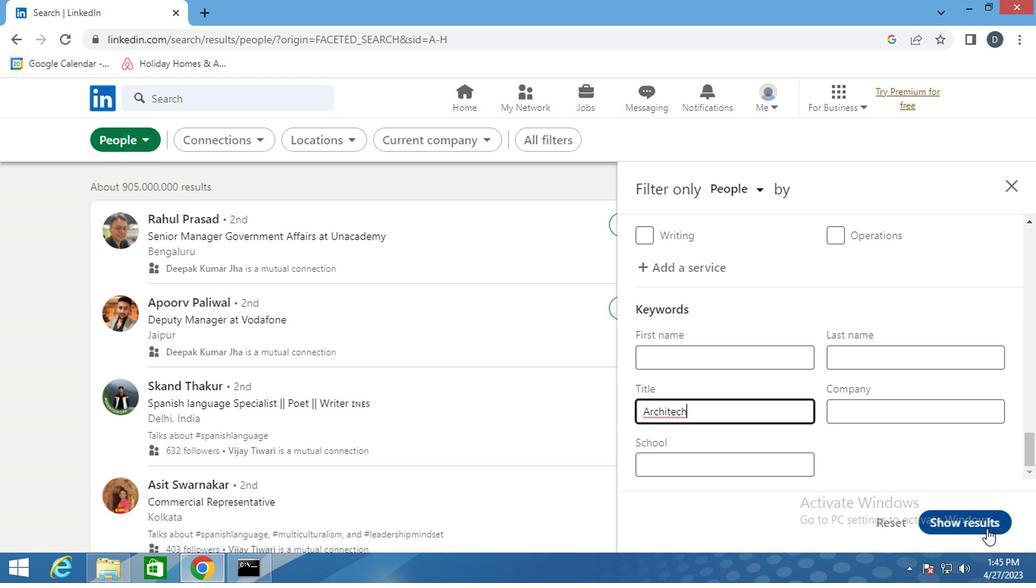 
Action: Mouse pressed left at (974, 512)
Screenshot: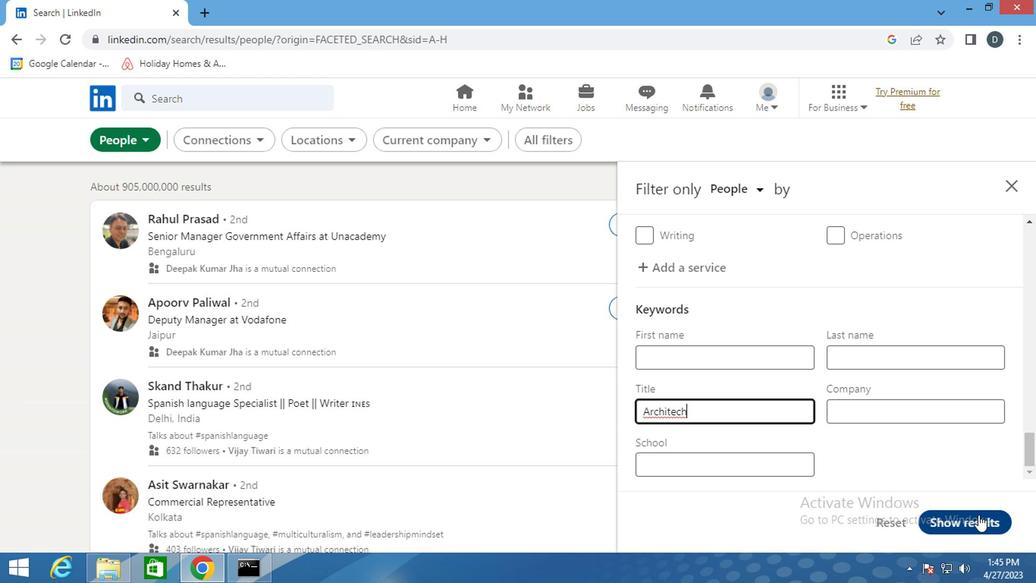 
Action: Mouse moved to (863, 394)
Screenshot: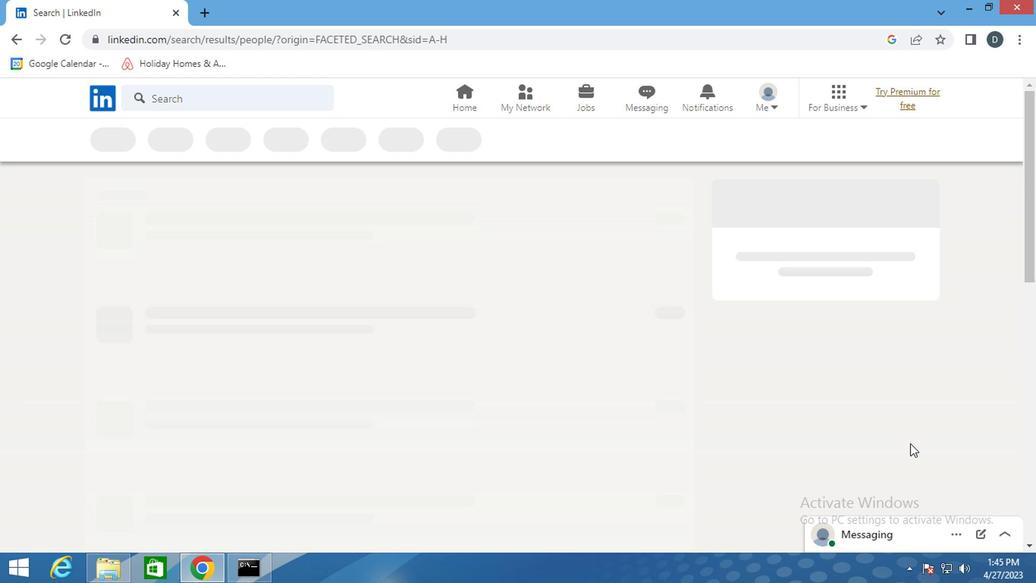 
